 Task: Find the nearest horseback riding trails in Colorado.
Action: Mouse moved to (103, 46)
Screenshot: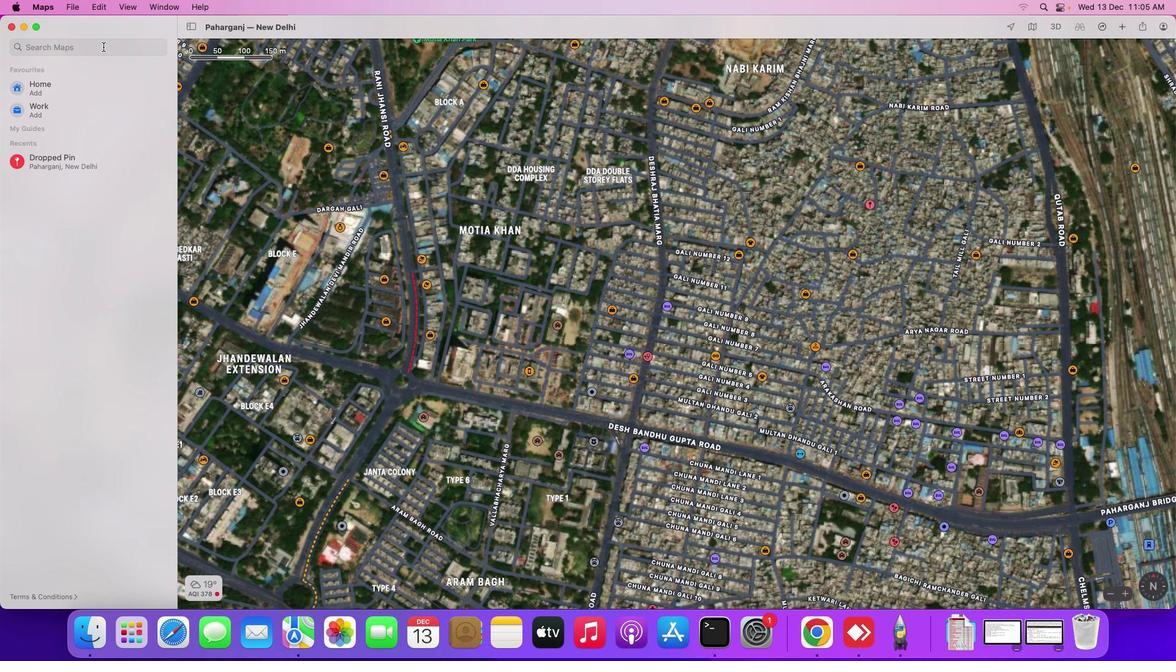
Action: Mouse pressed left at (103, 46)
Screenshot: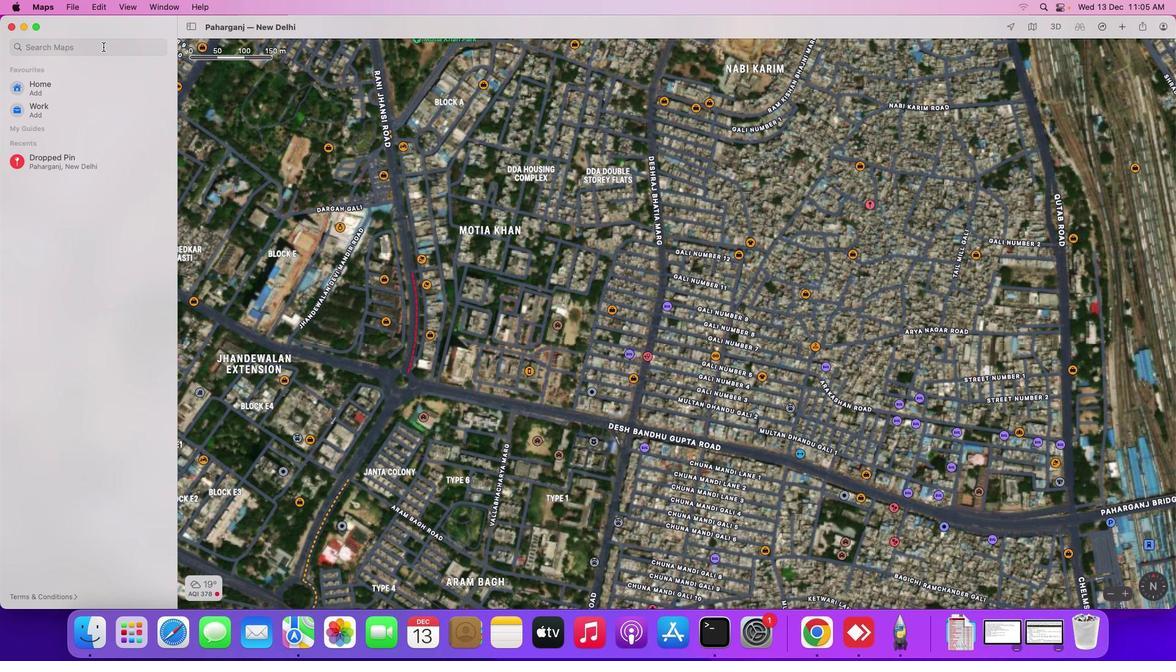 
Action: Key pressed 'n''r''a'Key.backspaceKey.backspace'e''a''r''e''s''t'Key.space'h''o''r''s''e''b''a''c''k'Key.space'r''i''d''i''n''g'Key.space't''r''a''i''l''s'Key.space'i''n'Key.spaceKey.shift_r'C''o''l''o''r''a''d''o'
Screenshot: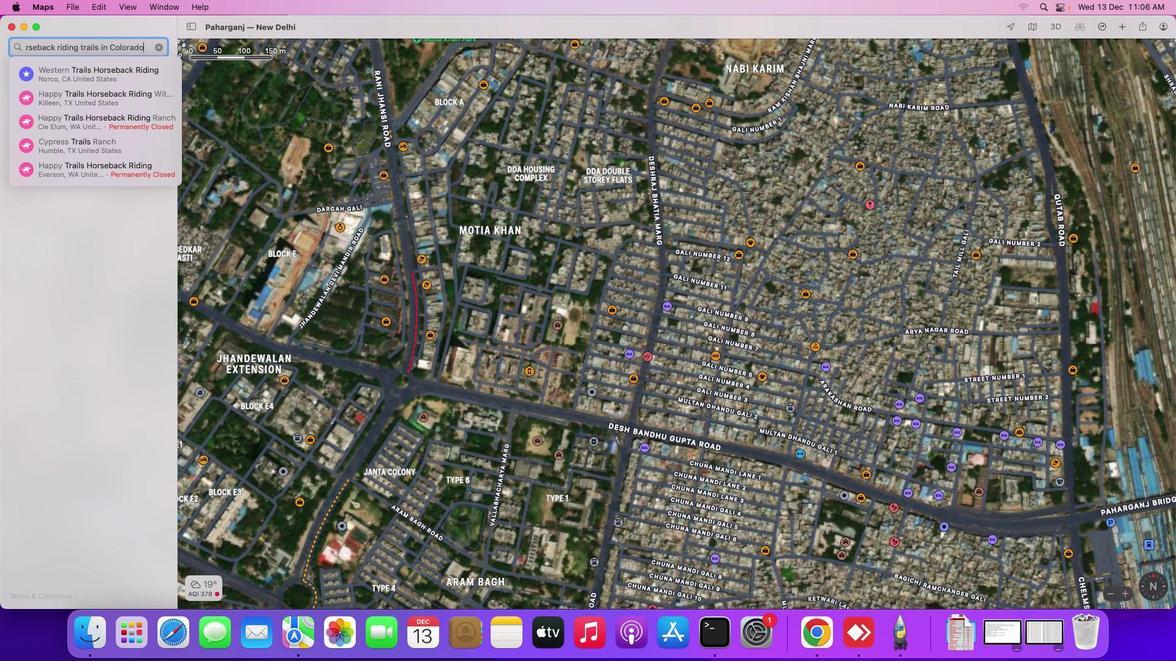 
Action: Mouse moved to (117, 77)
Screenshot: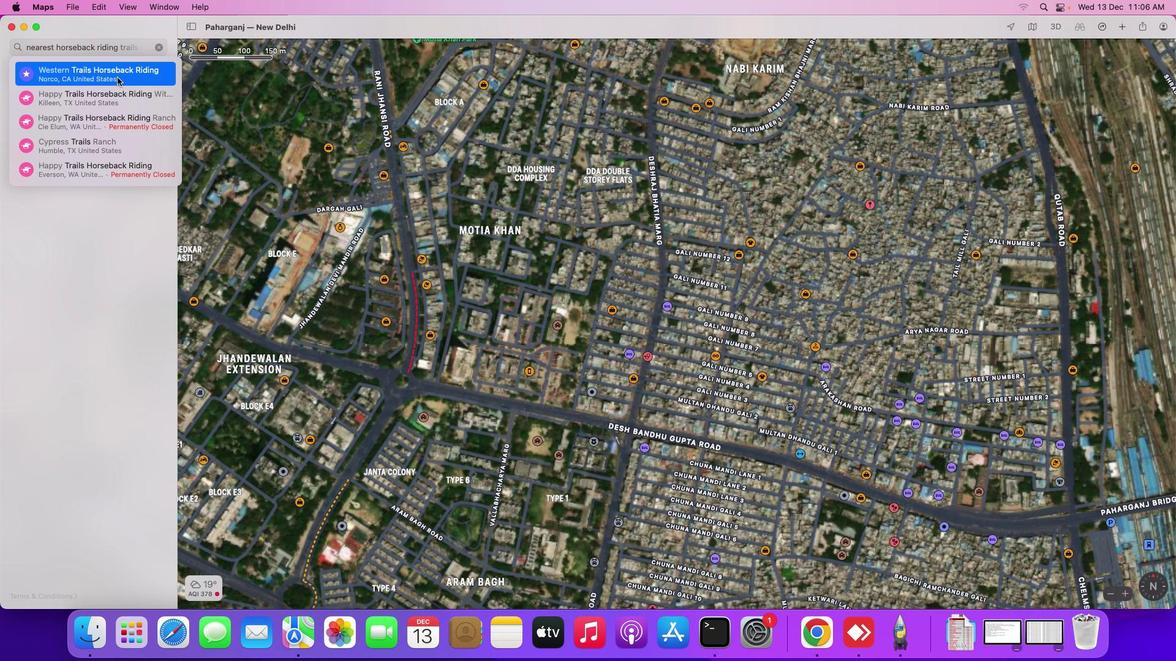 
Action: Mouse pressed left at (117, 77)
Screenshot: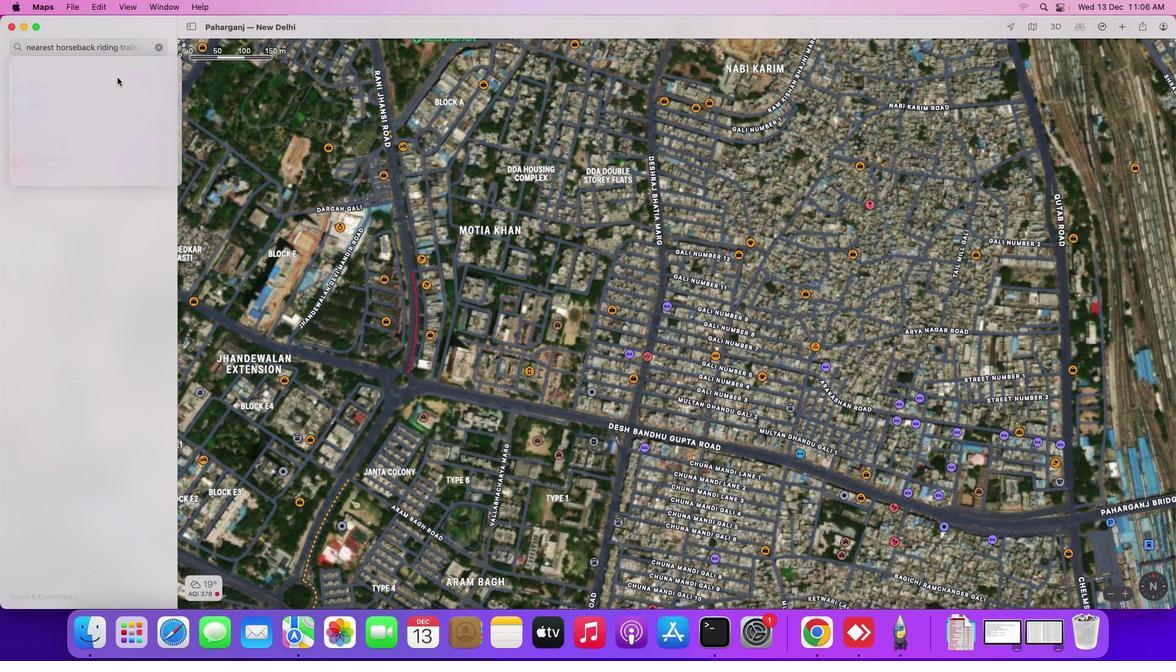 
Action: Mouse moved to (802, 321)
Screenshot: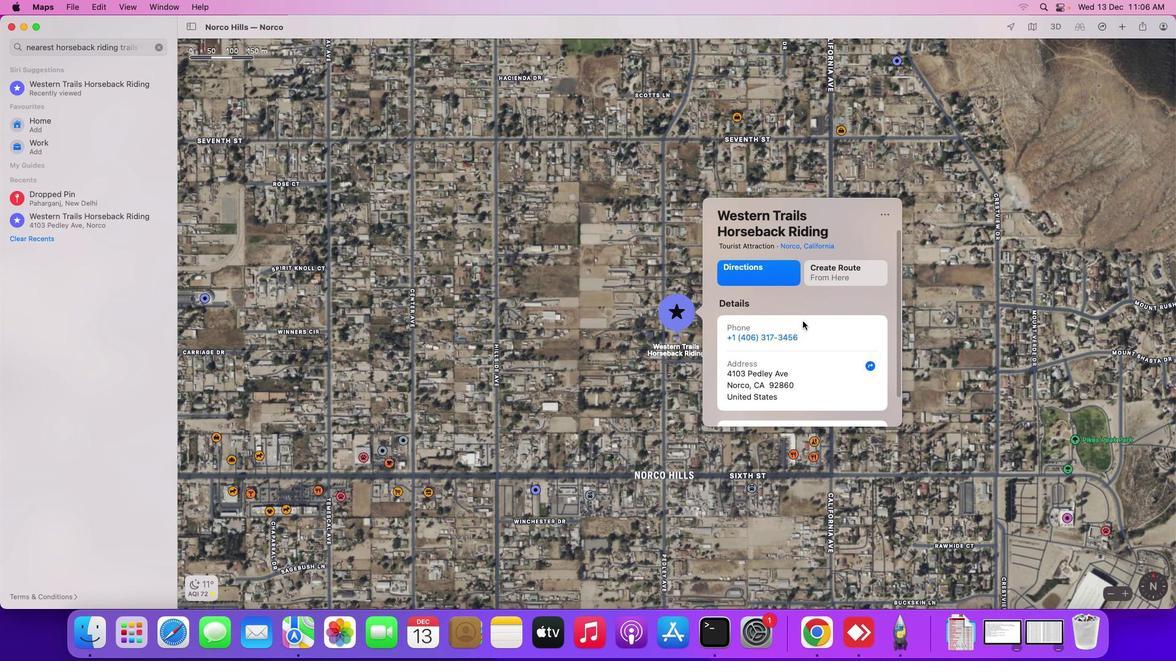 
Action: Mouse scrolled (802, 321) with delta (0, 0)
Screenshot: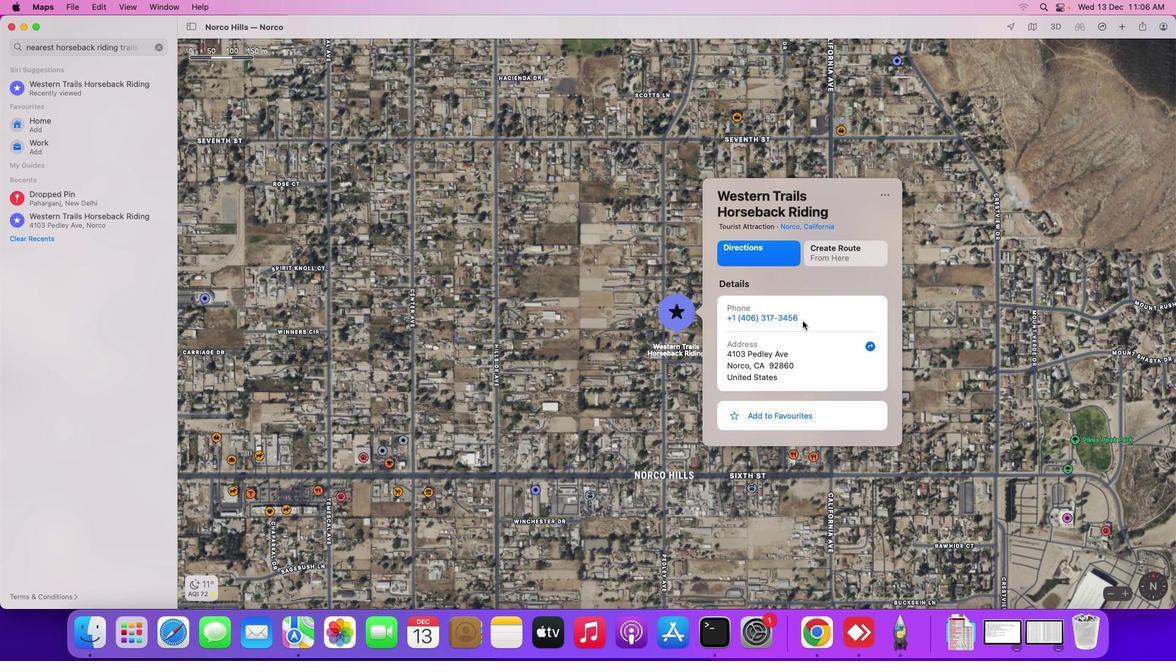 
Action: Mouse scrolled (802, 321) with delta (0, 0)
Screenshot: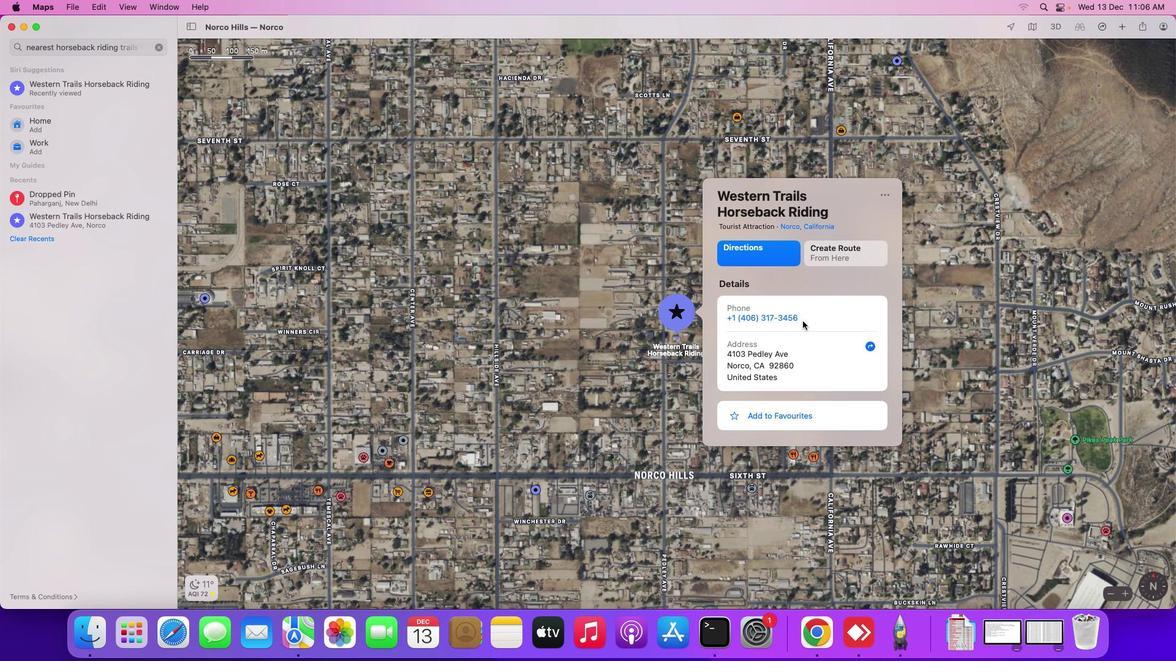 
Action: Mouse scrolled (802, 321) with delta (0, -1)
Screenshot: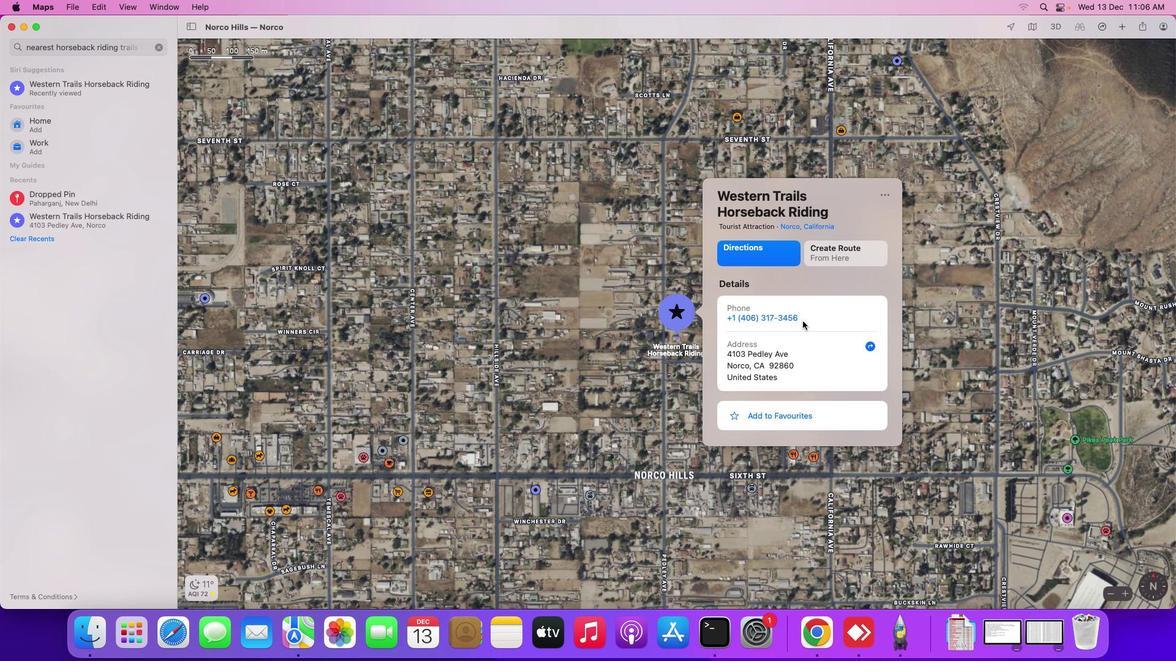 
Action: Mouse scrolled (802, 321) with delta (0, -2)
Screenshot: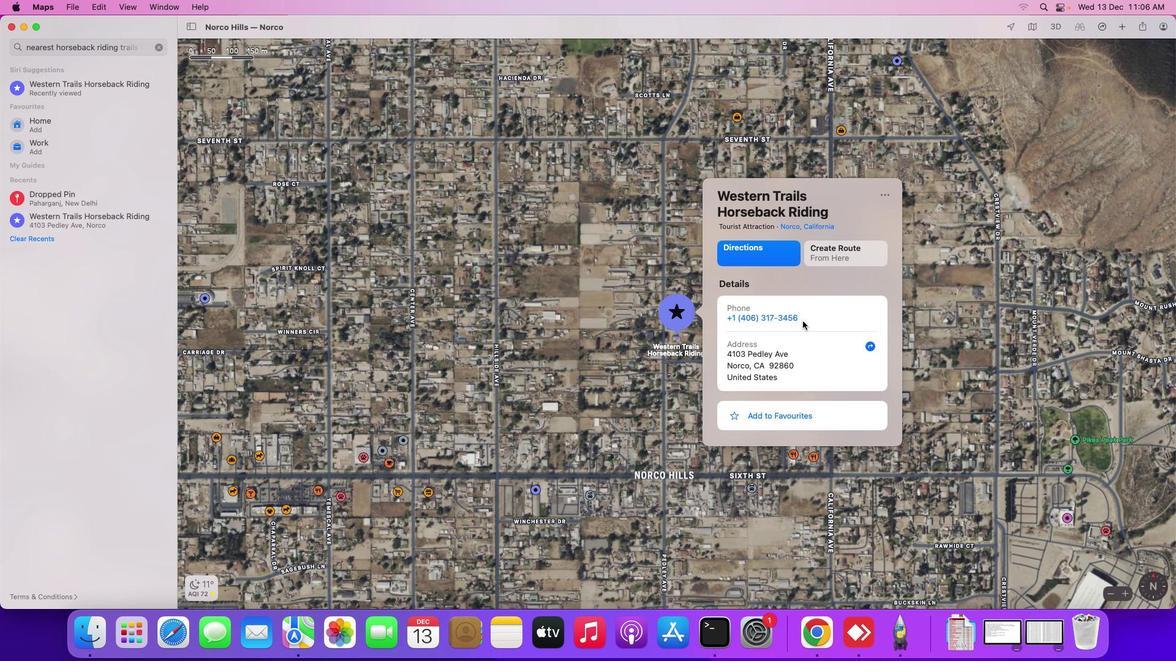 
Action: Mouse scrolled (802, 321) with delta (0, 0)
Screenshot: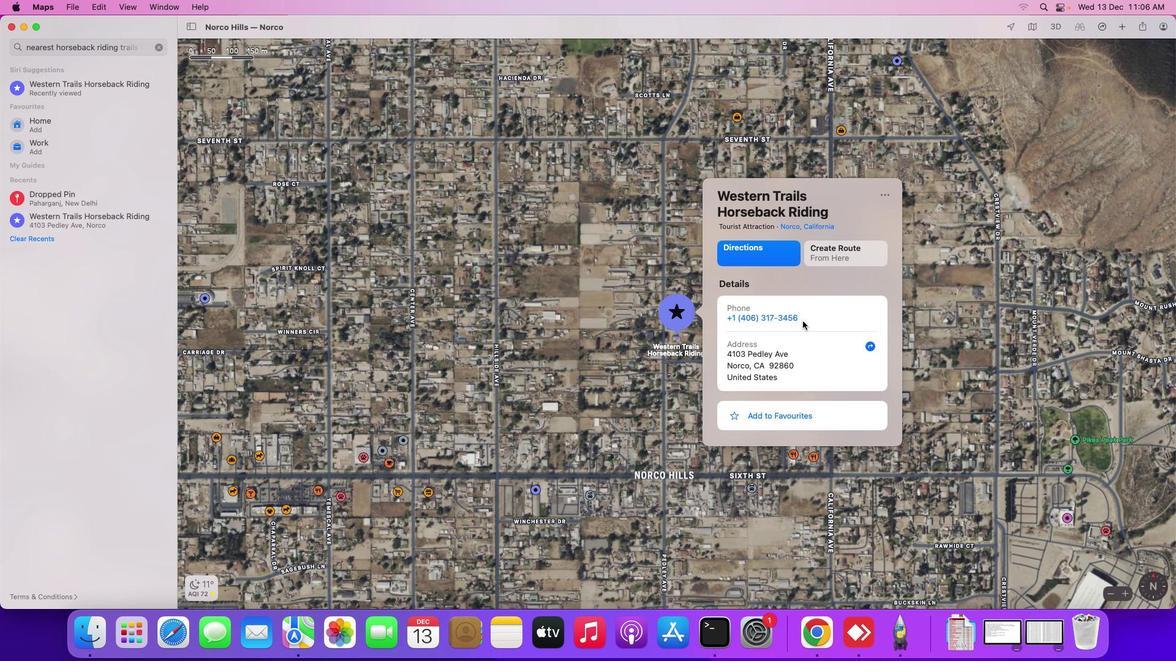 
Action: Mouse scrolled (802, 321) with delta (0, 0)
Screenshot: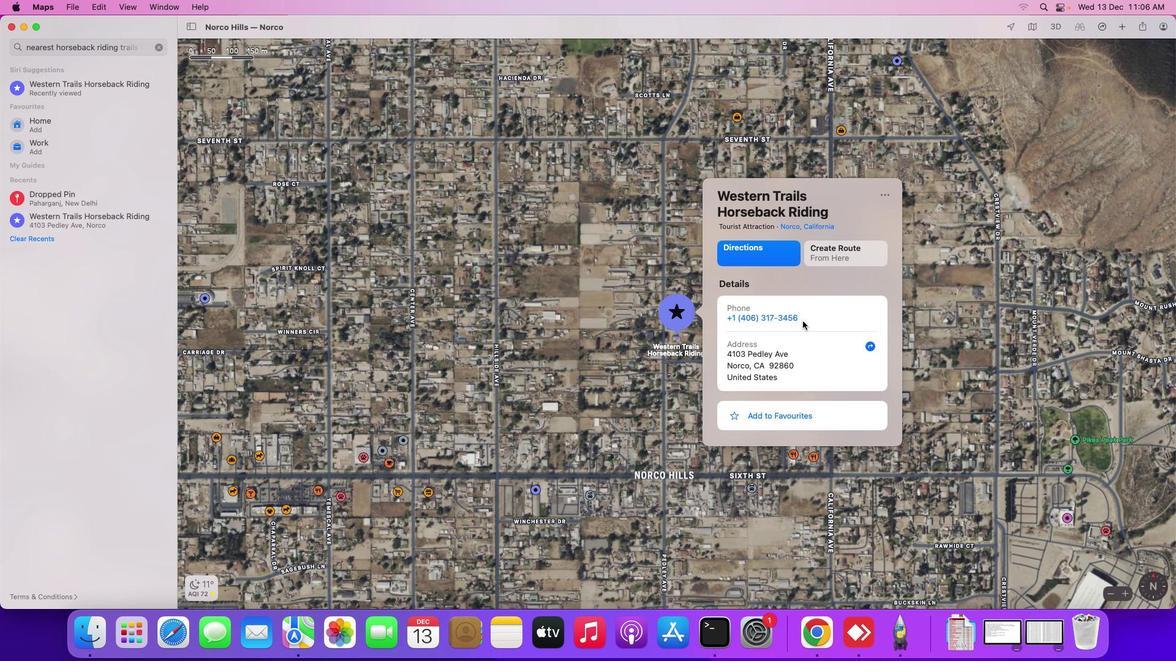 
Action: Mouse scrolled (802, 321) with delta (0, -1)
Screenshot: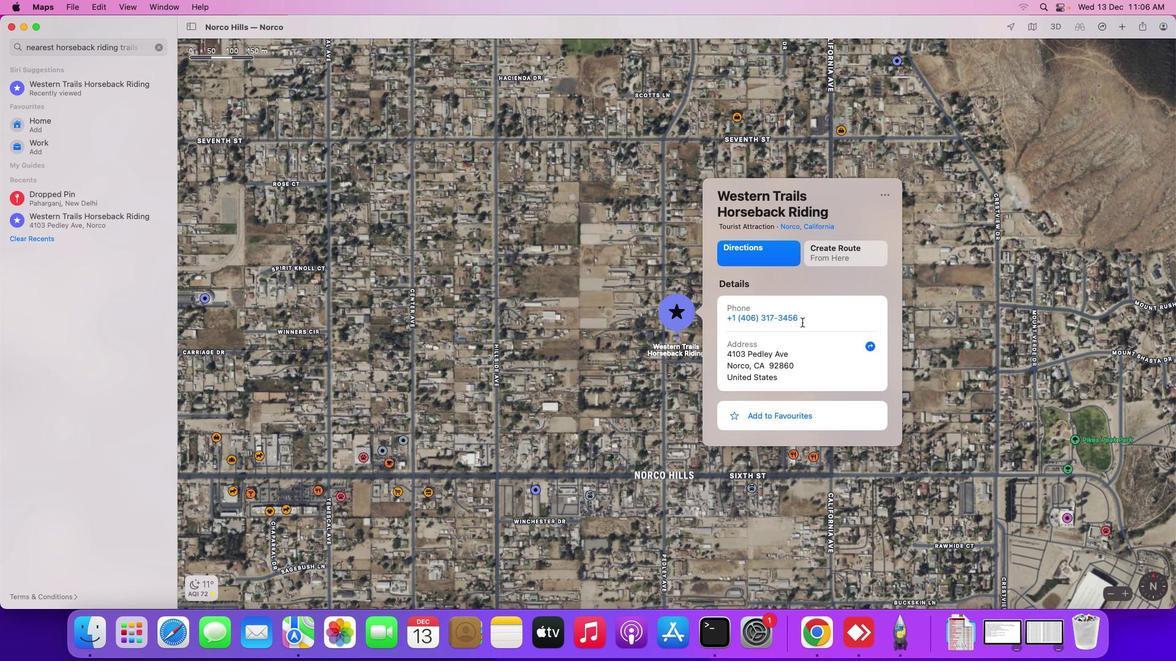 
Action: Mouse moved to (796, 392)
Screenshot: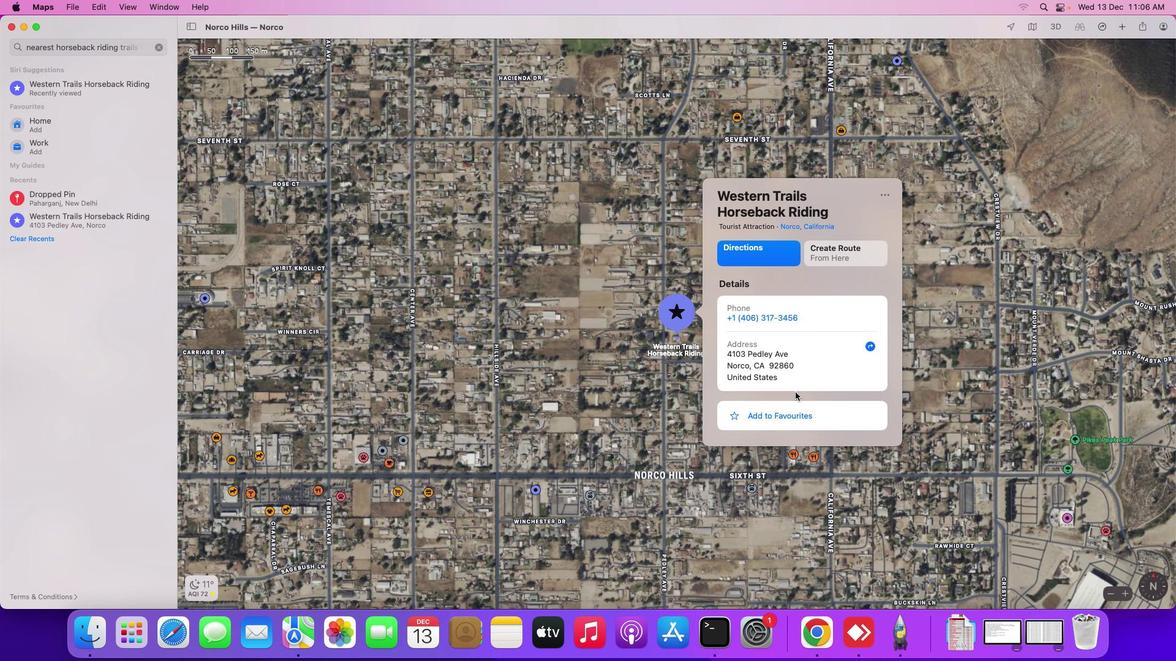 
Action: Mouse scrolled (796, 392) with delta (0, 0)
Screenshot: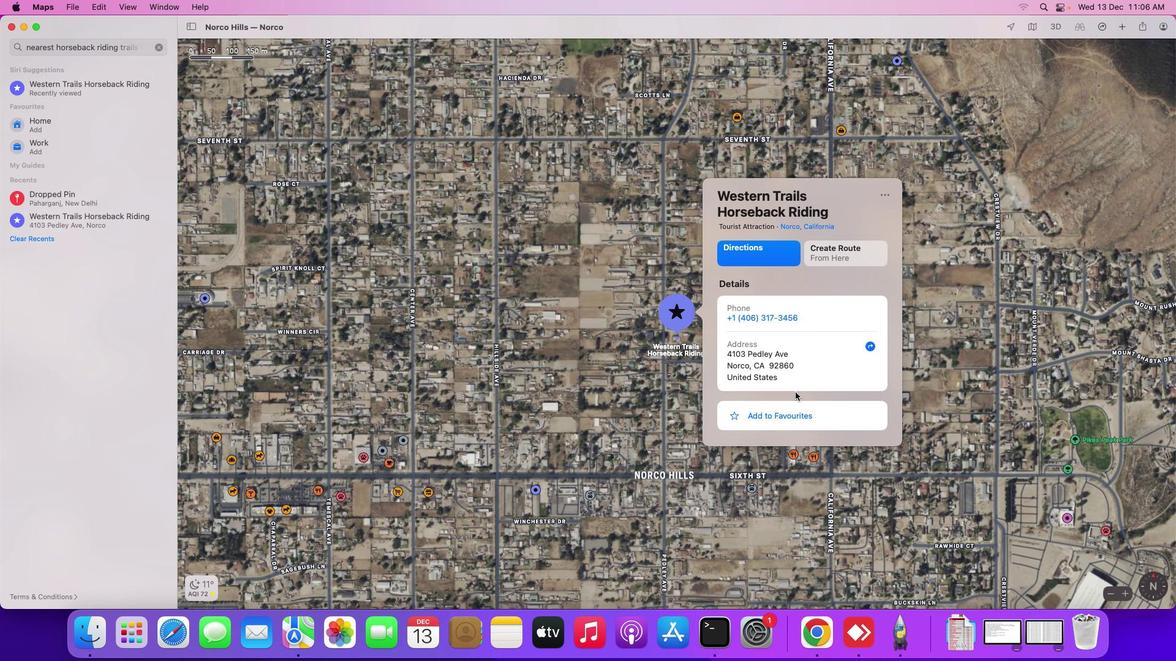 
Action: Mouse scrolled (796, 392) with delta (0, 0)
Screenshot: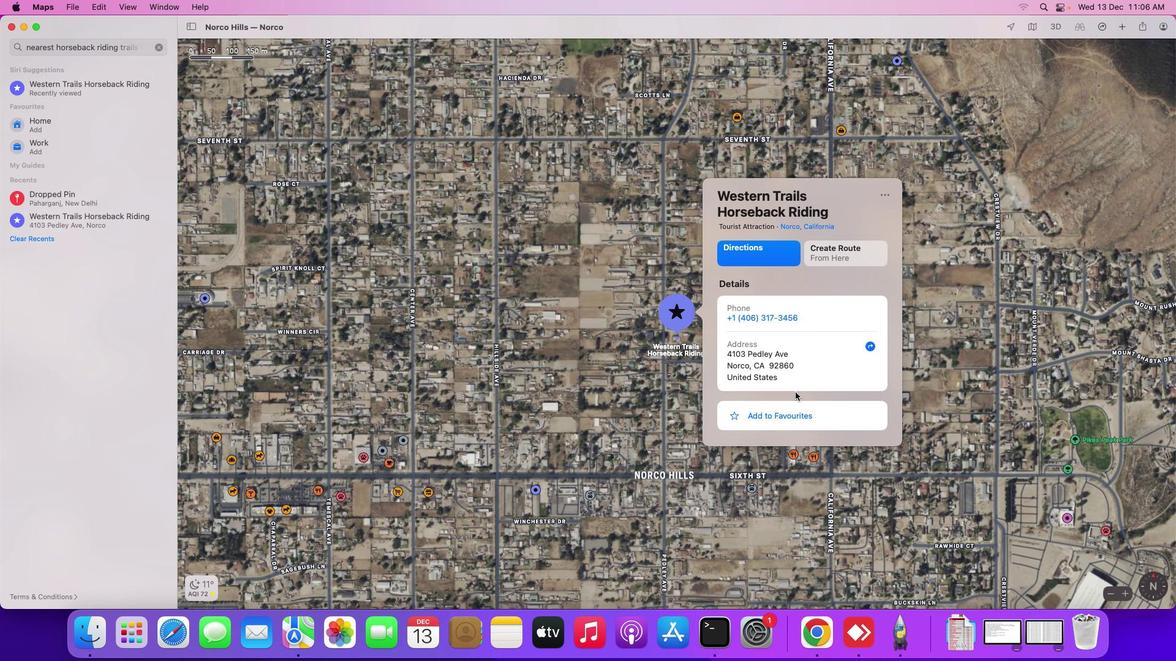 
Action: Mouse scrolled (796, 392) with delta (0, -1)
Screenshot: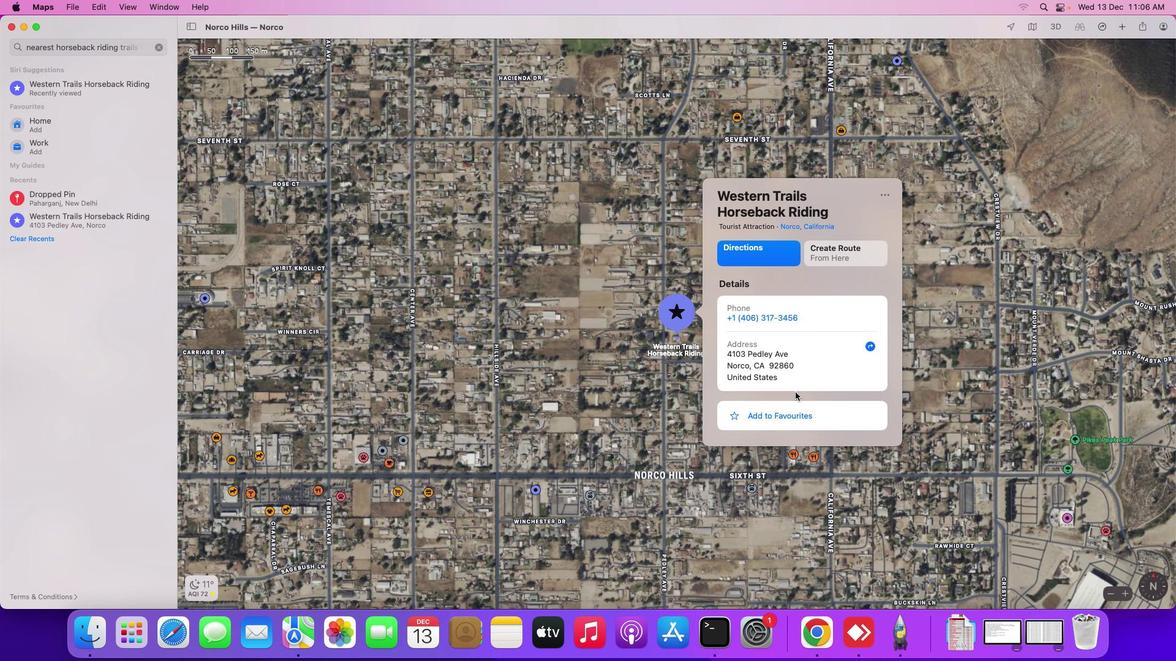 
Action: Mouse scrolled (796, 392) with delta (0, -2)
Screenshot: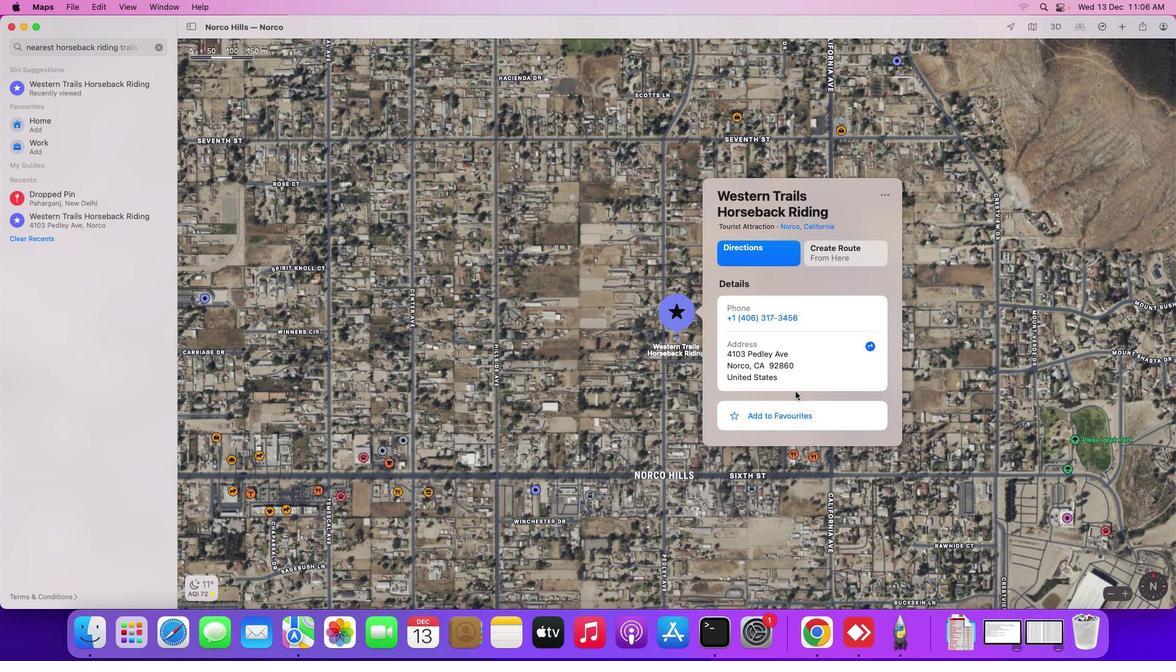 
Action: Mouse scrolled (796, 392) with delta (0, -3)
Screenshot: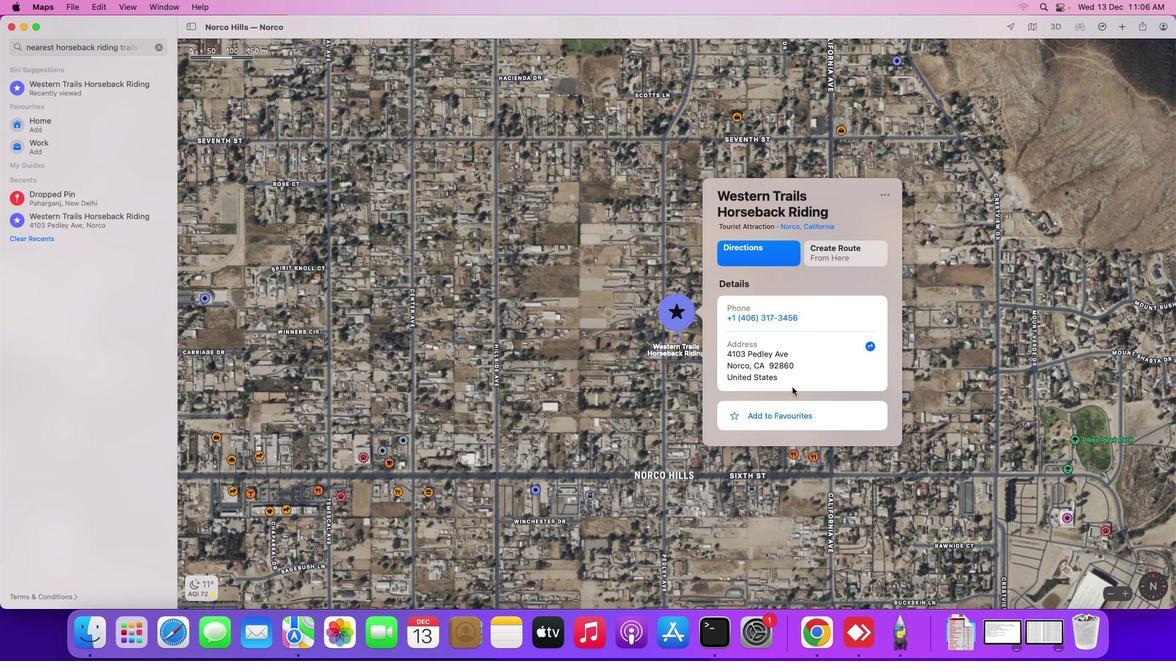 
Action: Mouse scrolled (796, 392) with delta (0, -3)
Screenshot: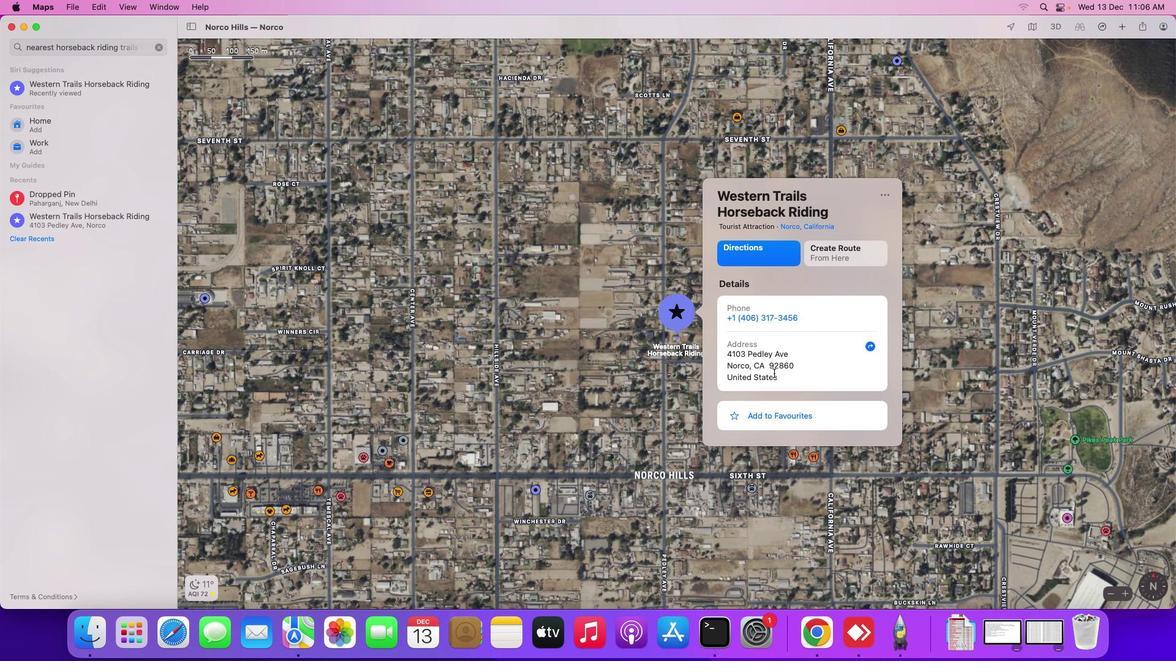 
Action: Mouse moved to (91, 50)
Screenshot: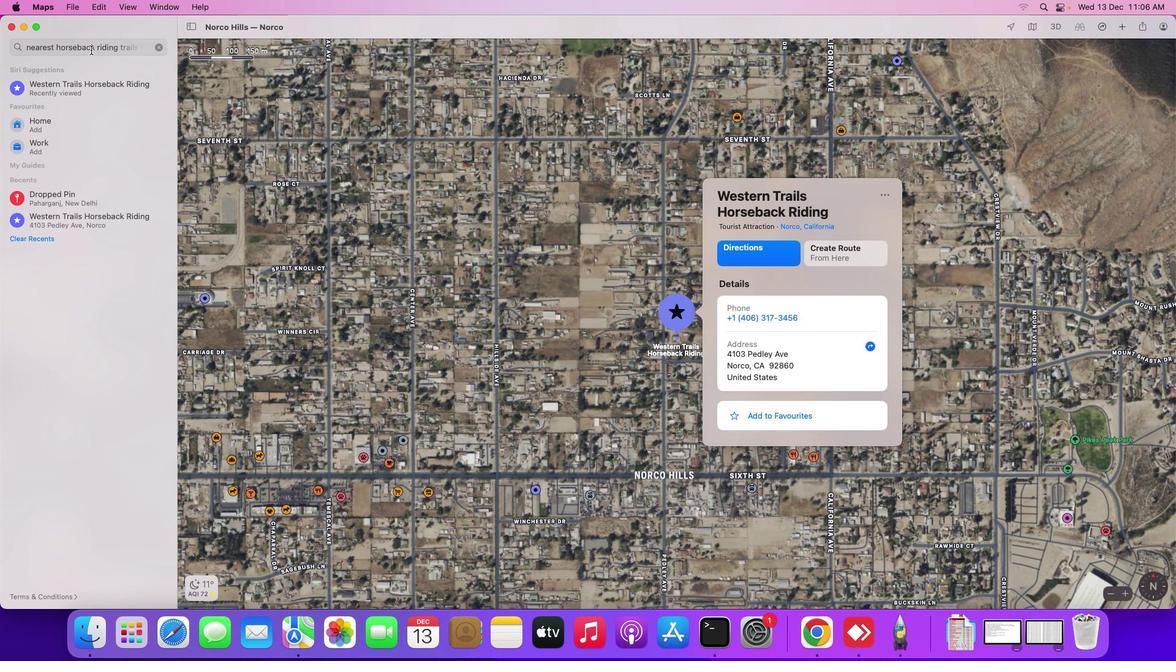 
Action: Mouse pressed left at (91, 50)
Screenshot: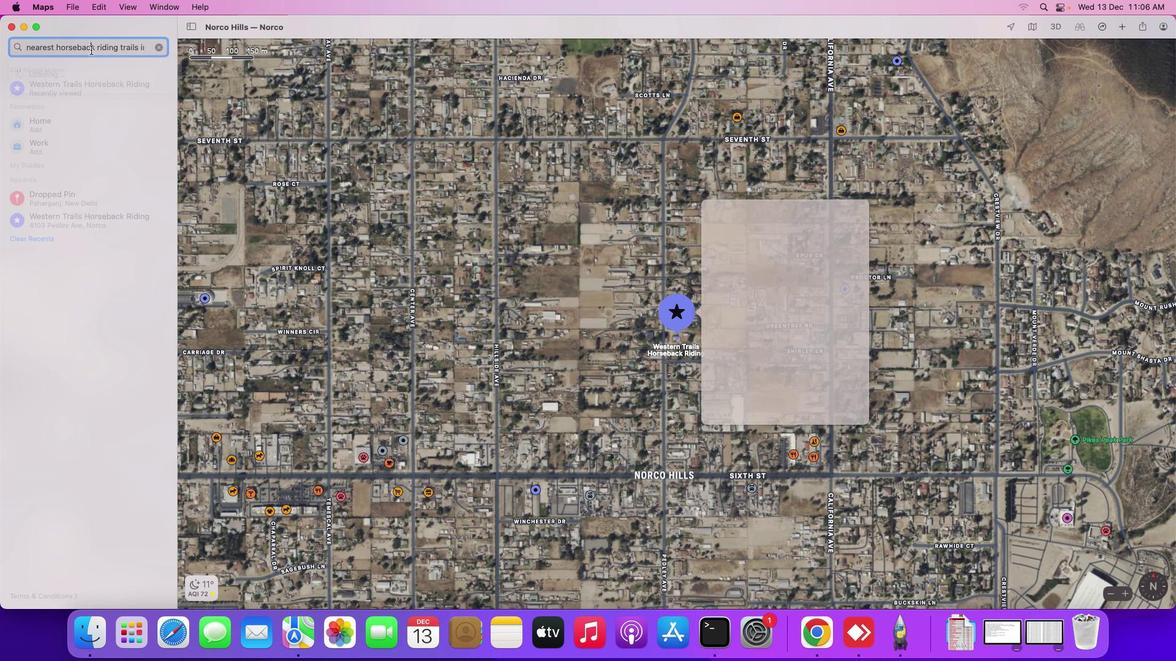 
Action: Mouse moved to (101, 102)
Screenshot: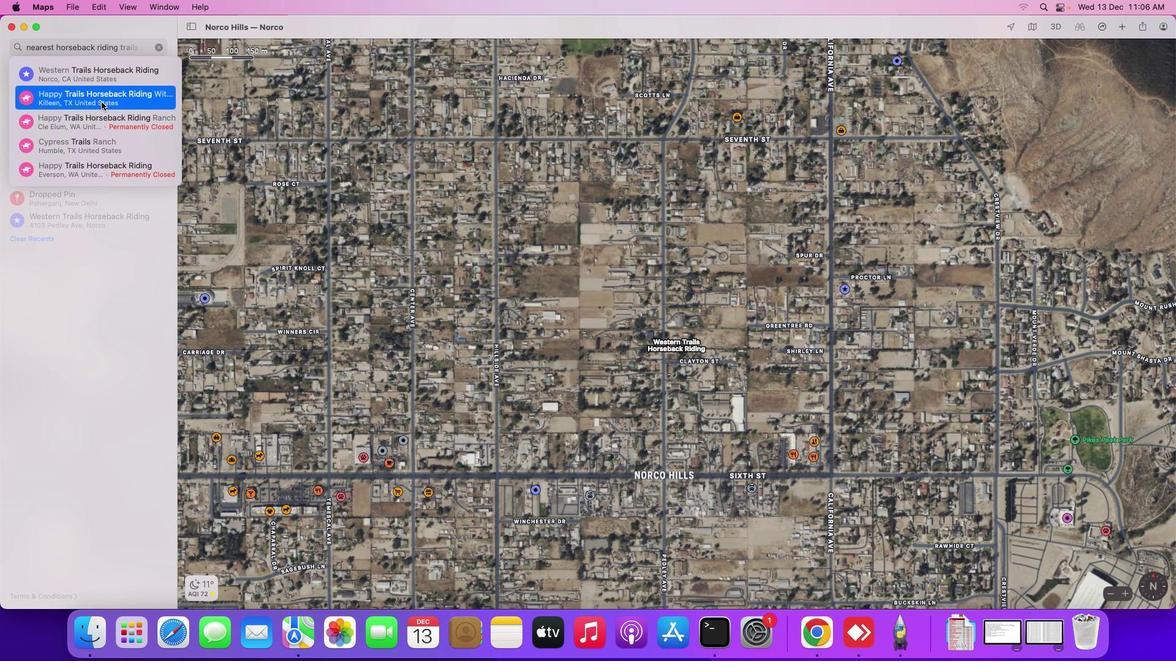 
Action: Mouse pressed left at (101, 102)
Screenshot: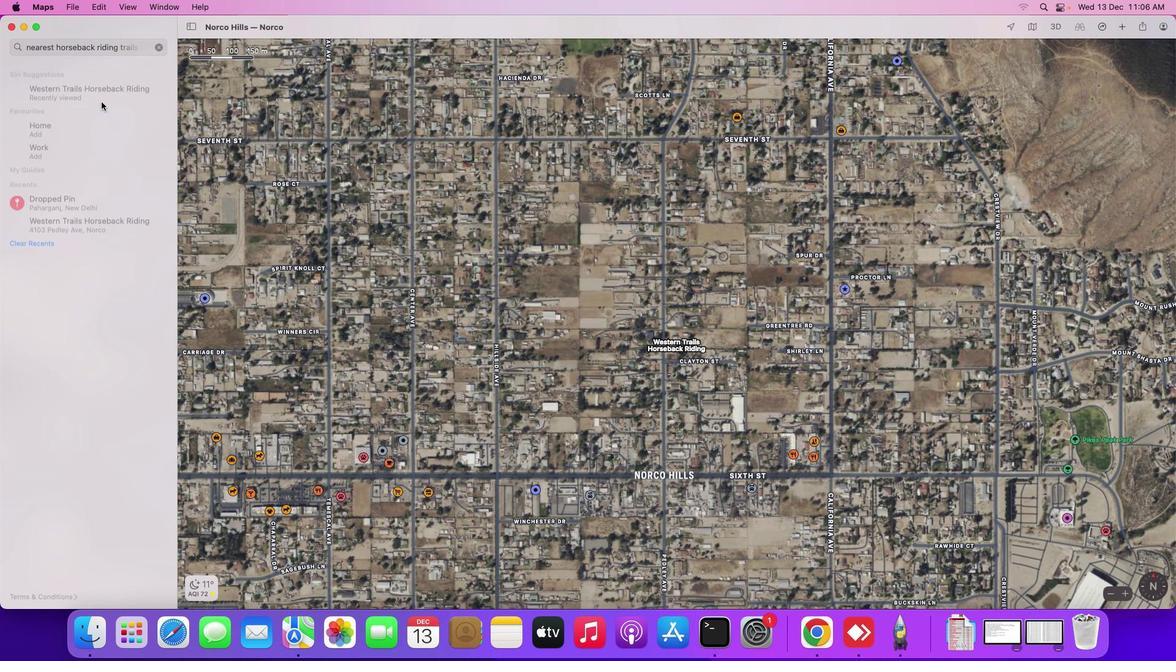 
Action: Mouse moved to (844, 386)
Screenshot: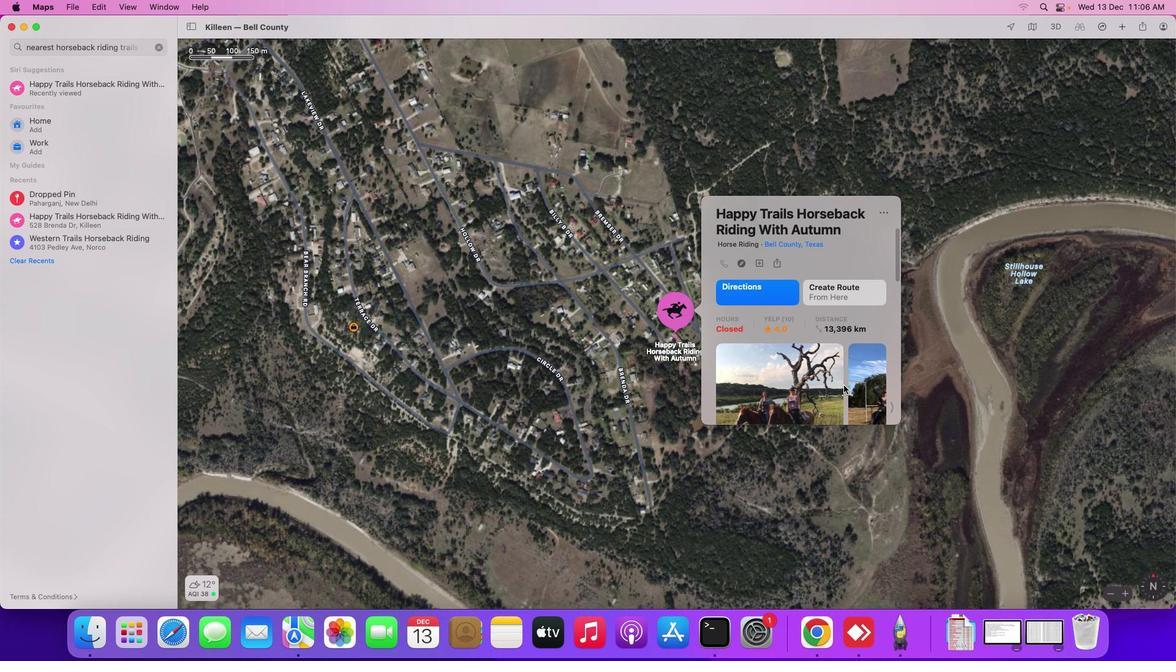 
Action: Mouse scrolled (844, 386) with delta (0, 0)
Screenshot: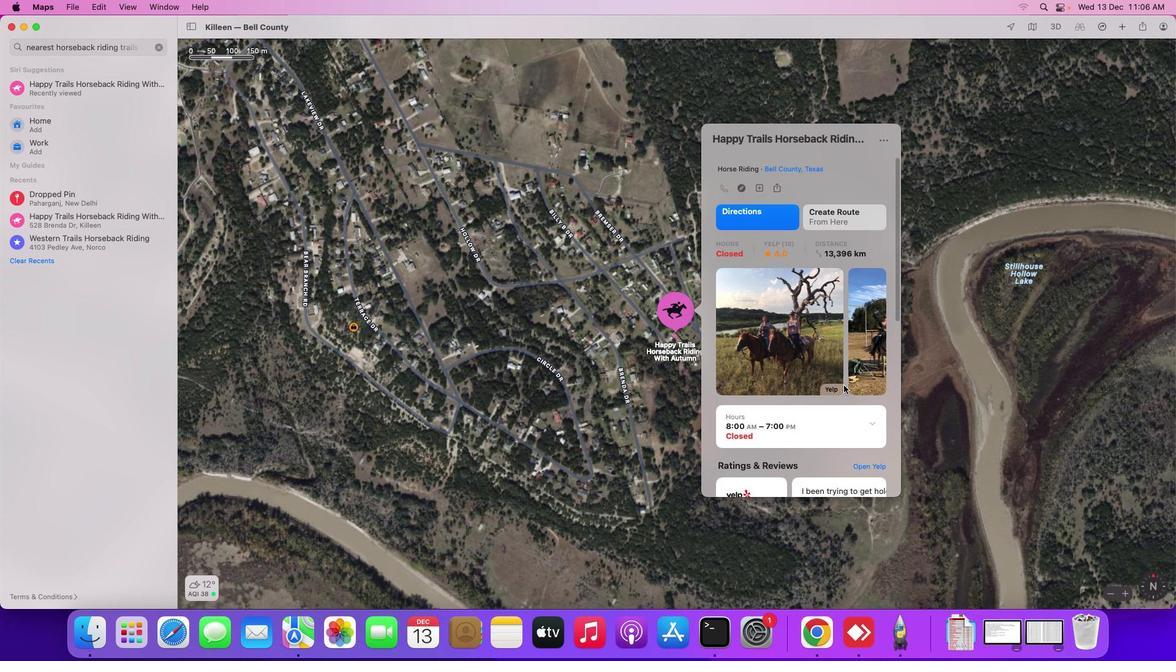
Action: Mouse scrolled (844, 386) with delta (0, 0)
Screenshot: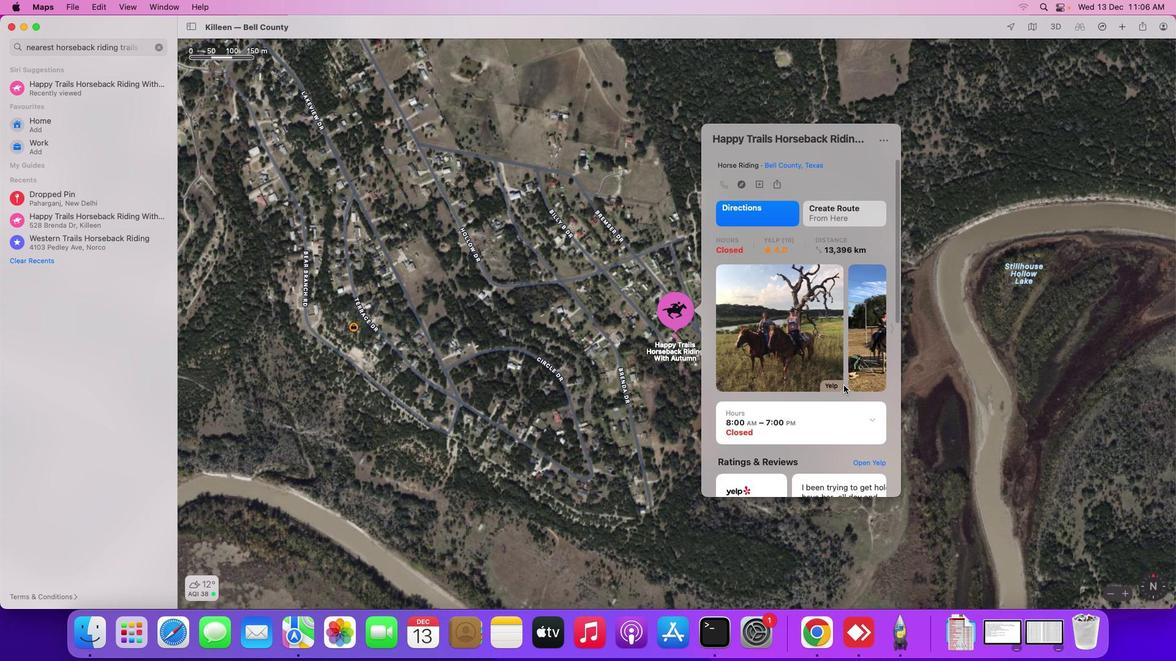 
Action: Mouse scrolled (844, 386) with delta (0, 0)
Screenshot: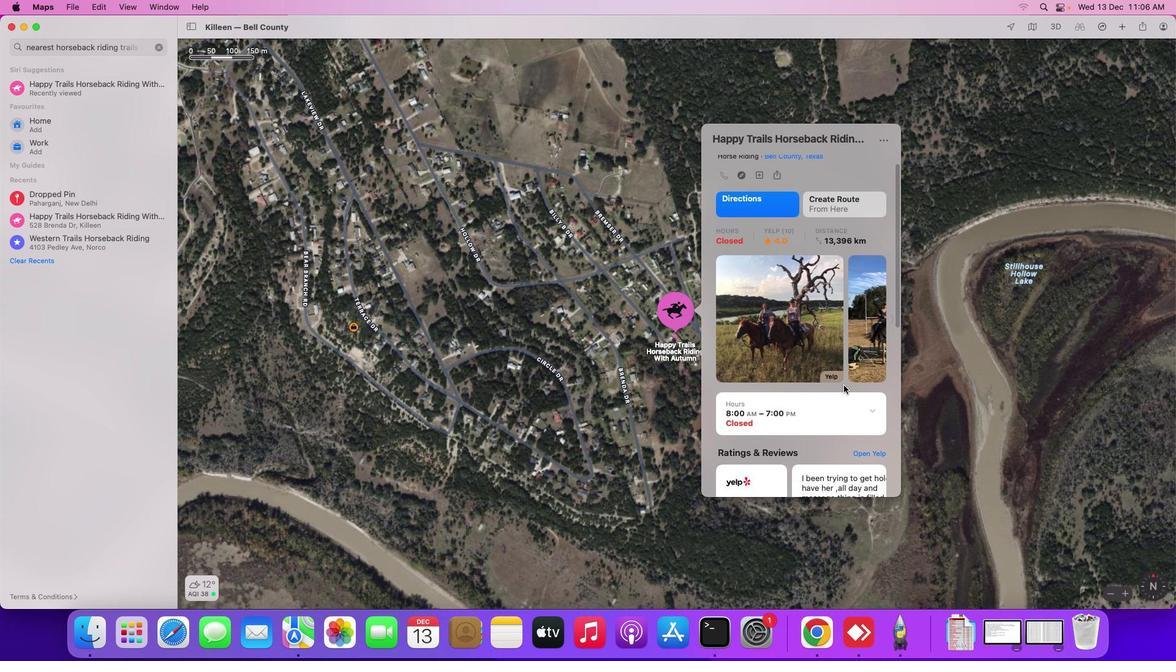 
Action: Mouse scrolled (844, 386) with delta (0, 0)
Screenshot: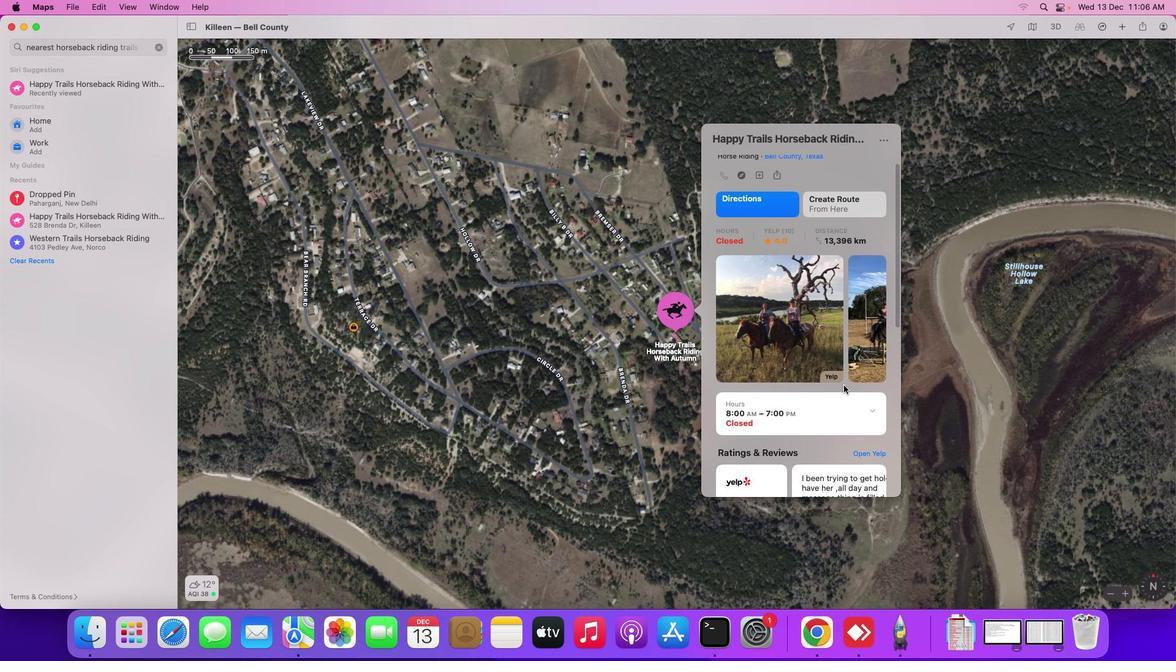 
Action: Mouse scrolled (844, 386) with delta (0, 0)
Screenshot: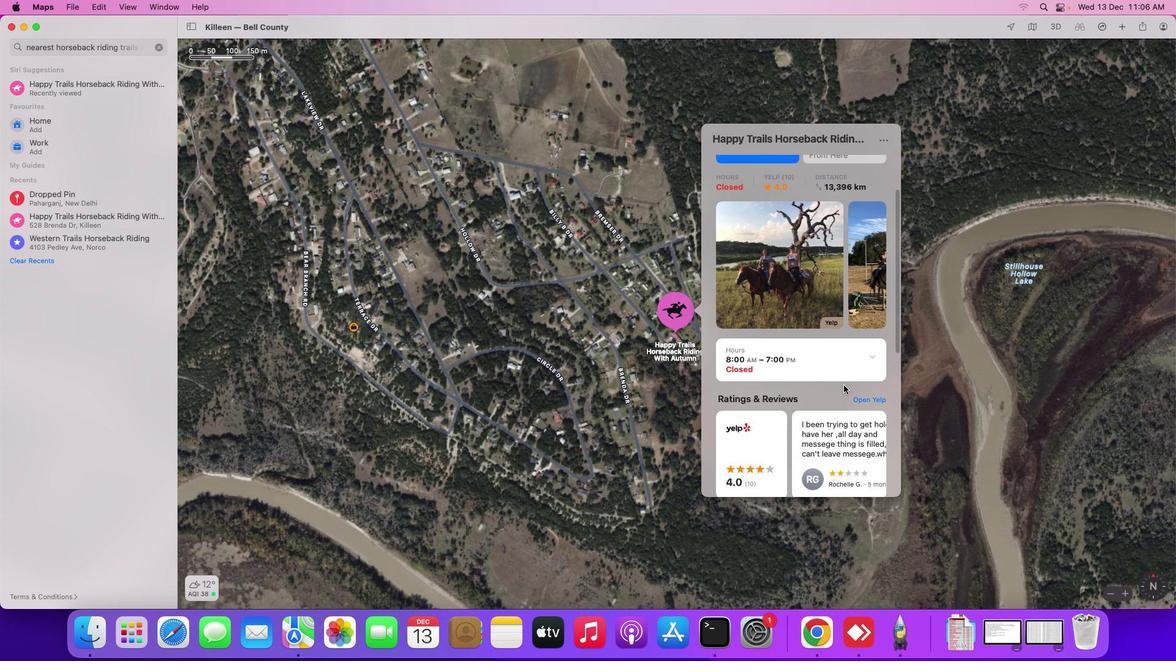 
Action: Mouse scrolled (844, 386) with delta (0, 0)
Screenshot: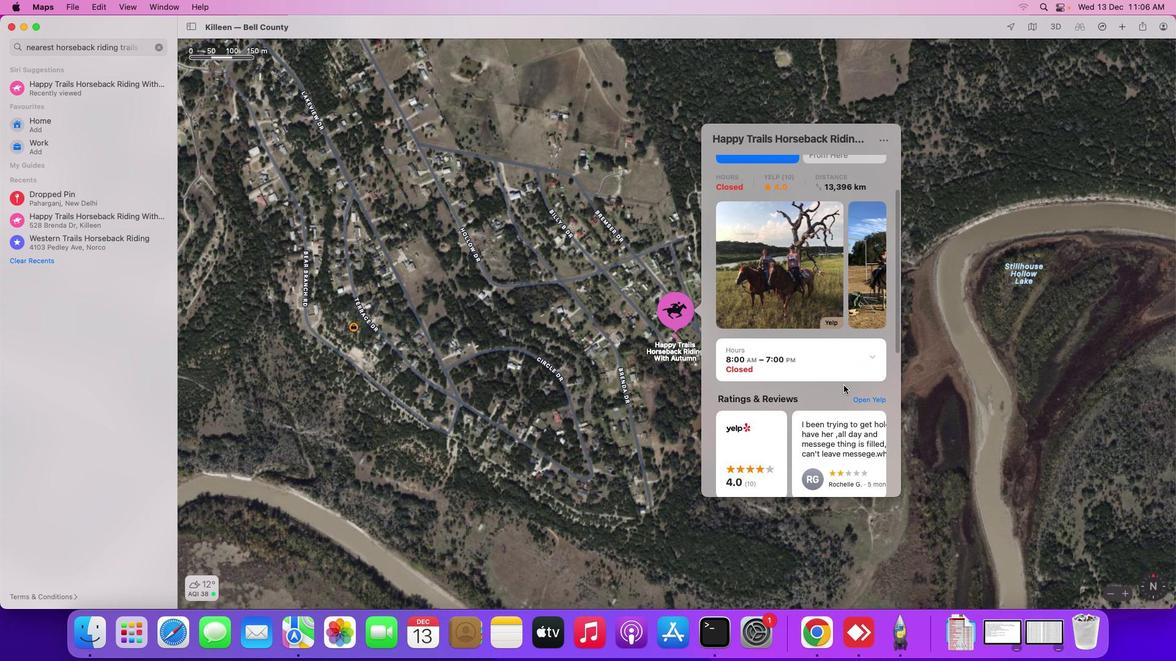 
Action: Mouse scrolled (844, 386) with delta (0, -1)
Screenshot: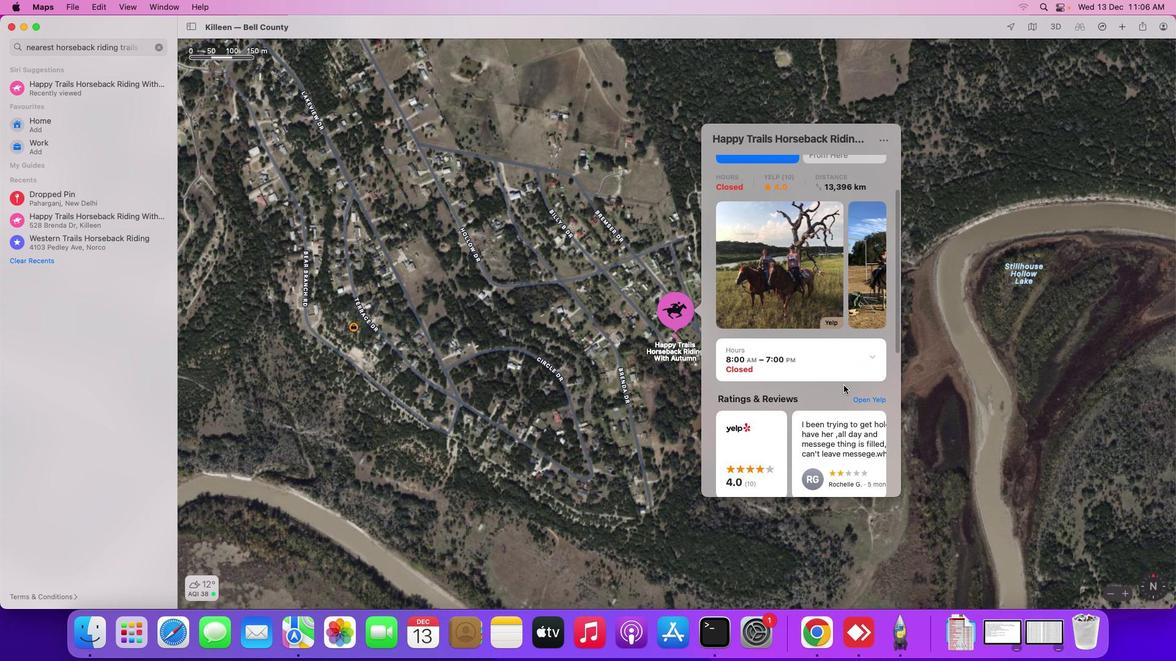 
Action: Mouse scrolled (844, 386) with delta (0, -2)
Screenshot: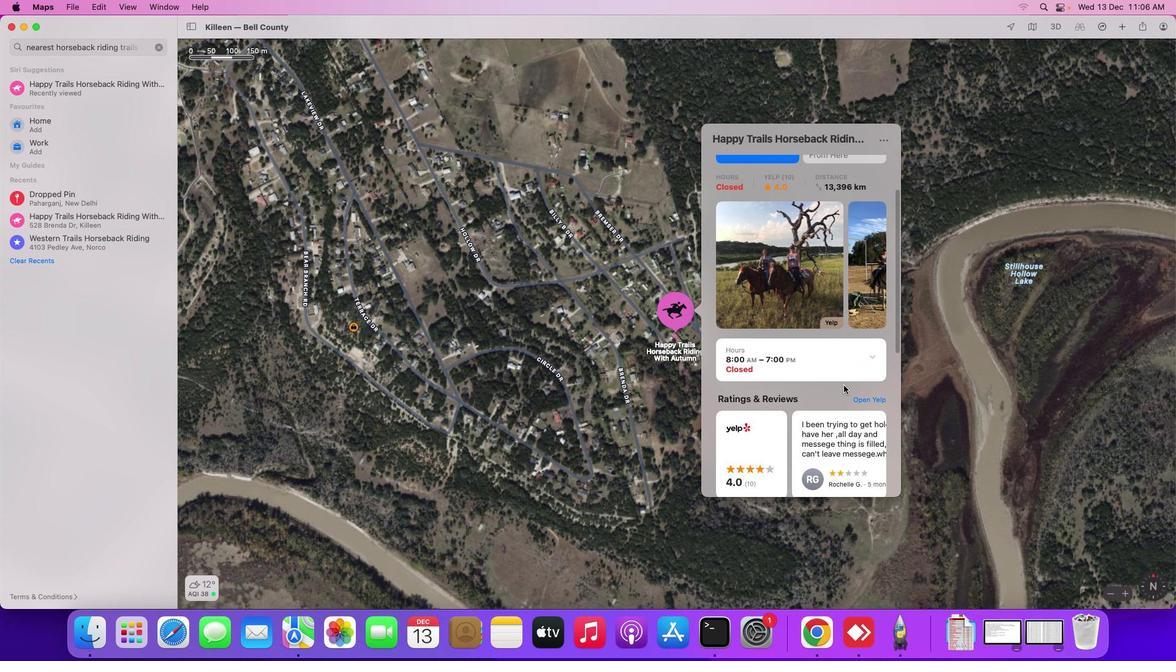 
Action: Mouse scrolled (844, 386) with delta (0, 0)
Screenshot: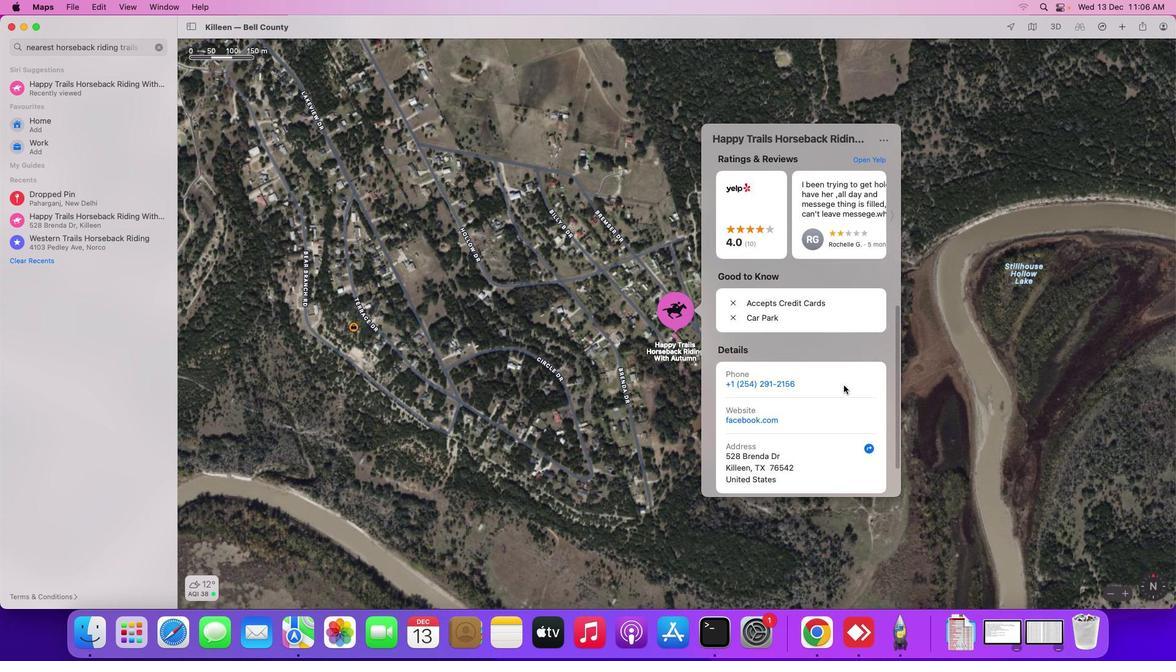 
Action: Mouse scrolled (844, 386) with delta (0, 0)
Screenshot: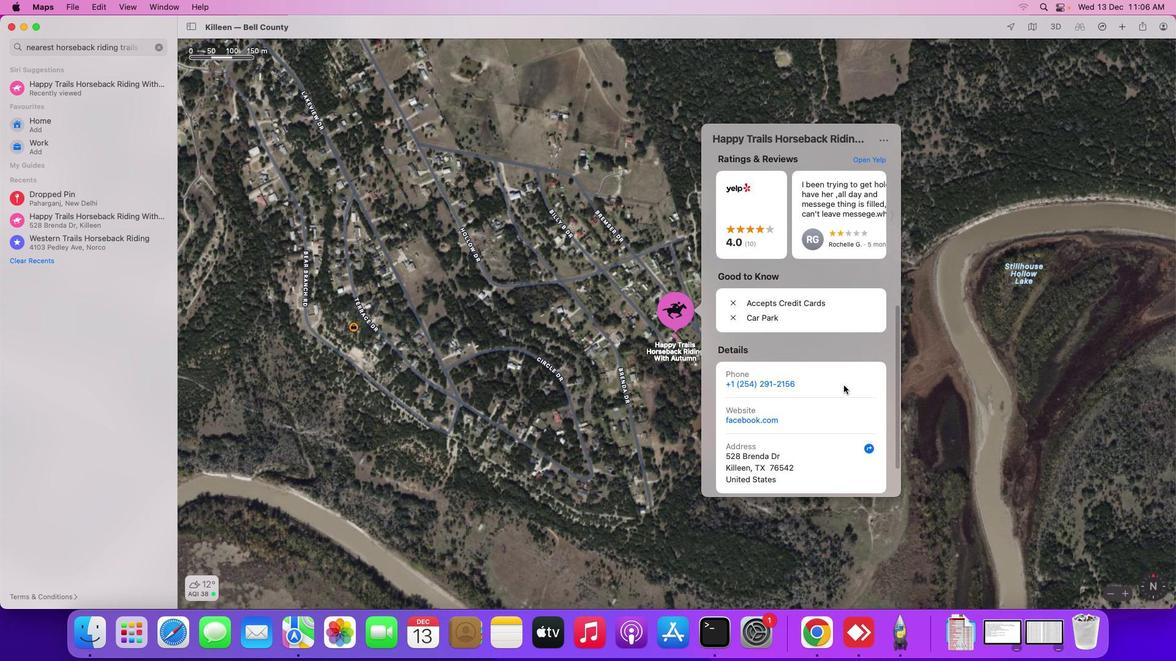 
Action: Mouse scrolled (844, 386) with delta (0, -1)
Screenshot: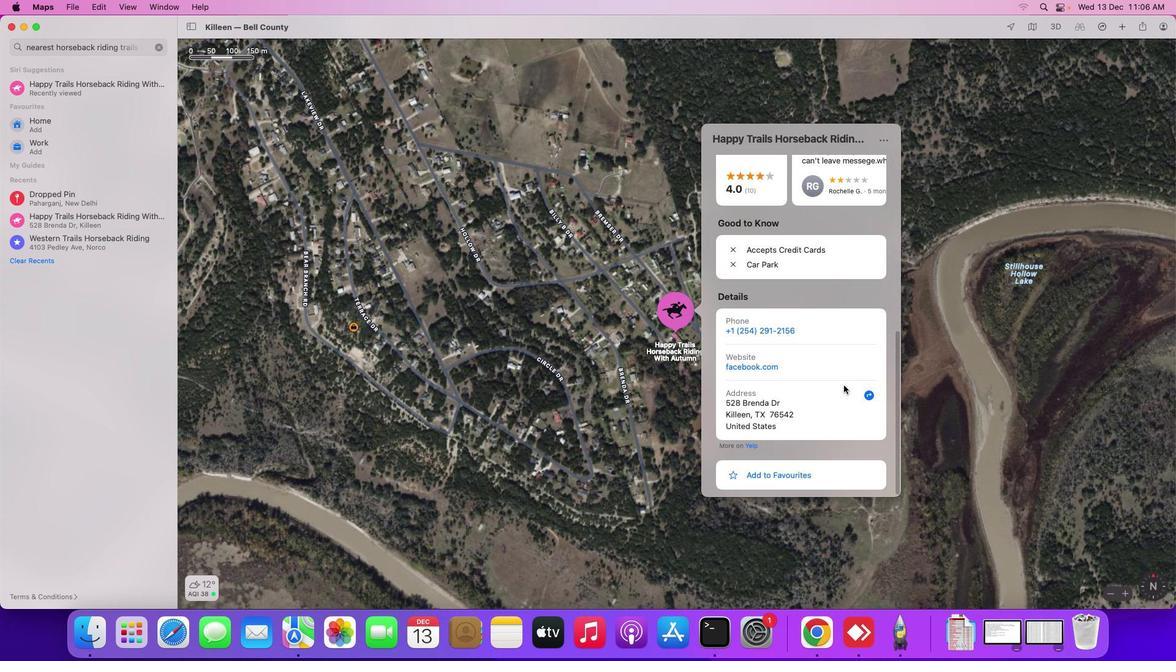 
Action: Mouse scrolled (844, 386) with delta (0, -3)
Screenshot: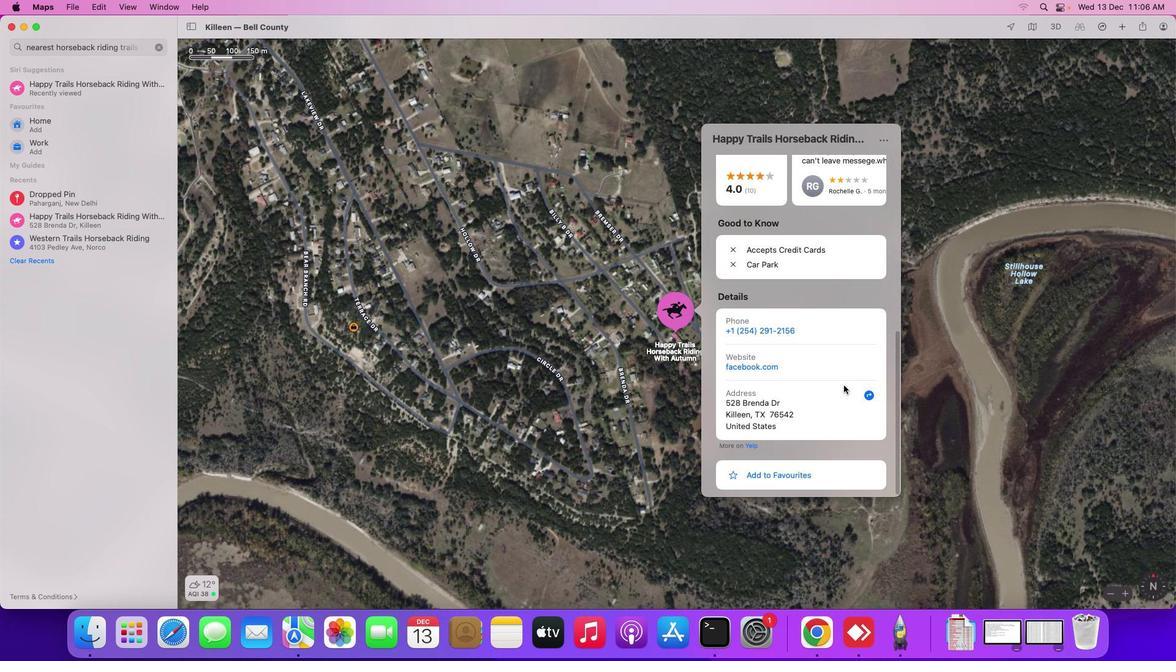 
Action: Mouse scrolled (844, 386) with delta (0, -3)
Screenshot: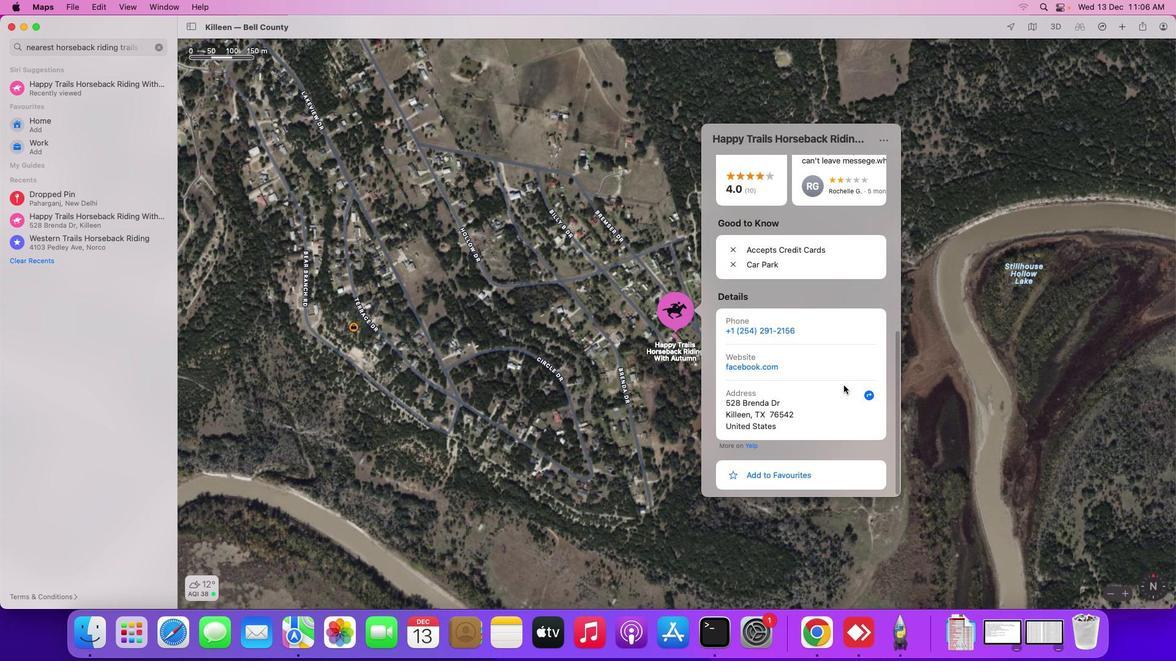 
Action: Mouse scrolled (844, 386) with delta (0, -4)
Screenshot: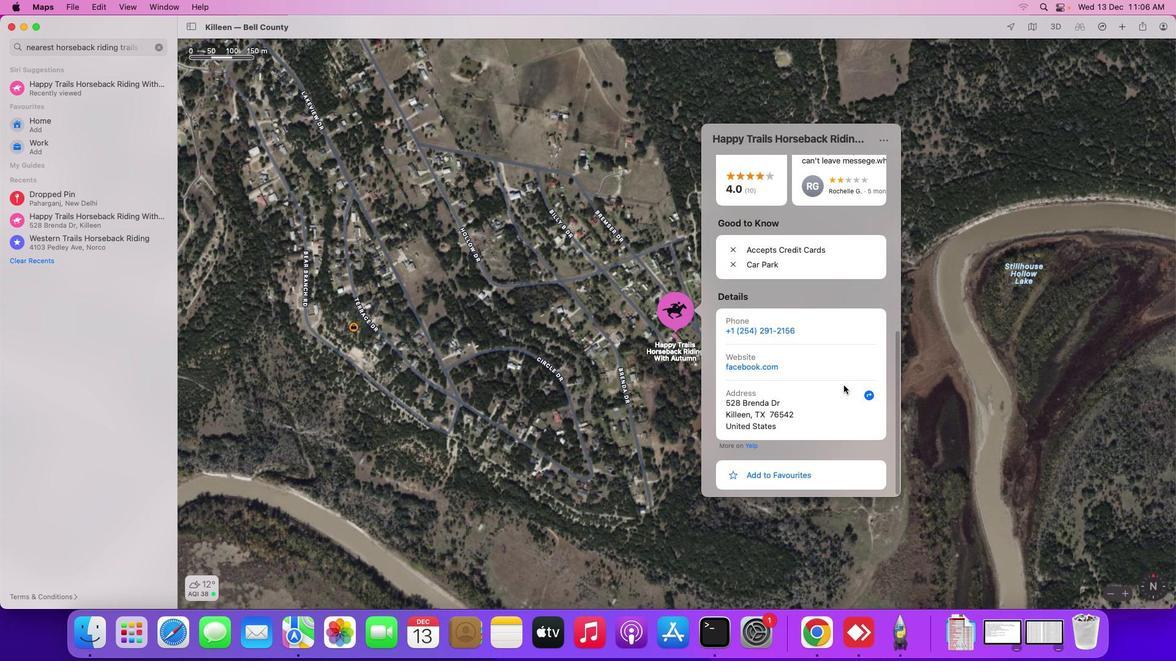 
Action: Mouse scrolled (844, 386) with delta (0, -4)
Screenshot: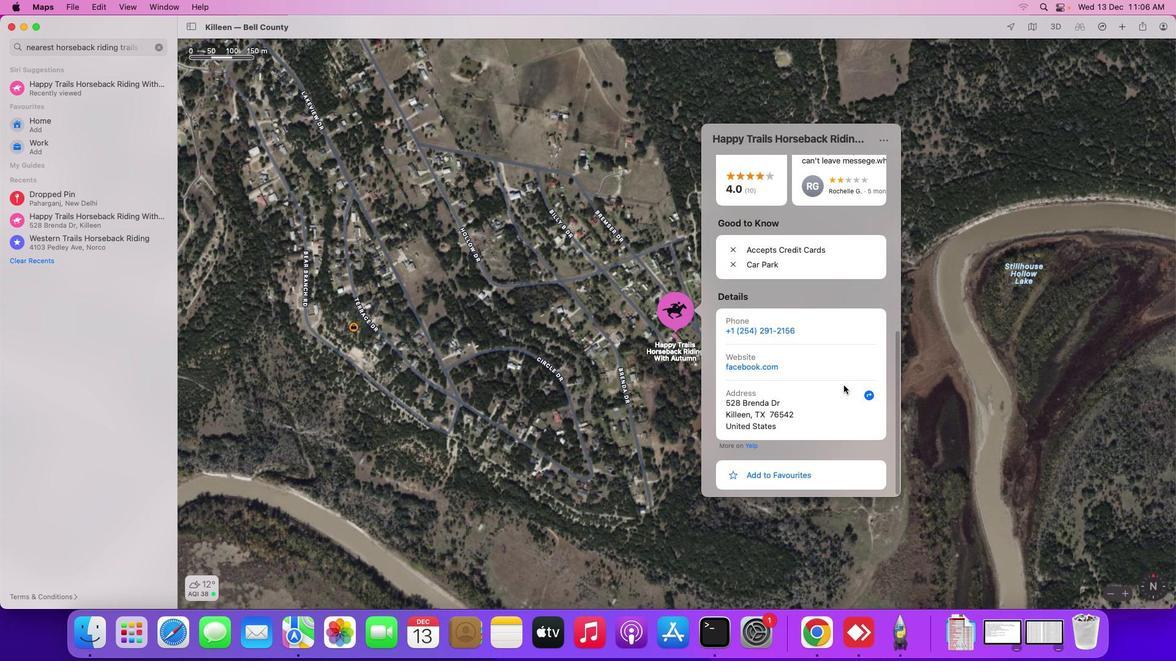 
Action: Mouse scrolled (844, 386) with delta (0, -4)
Screenshot: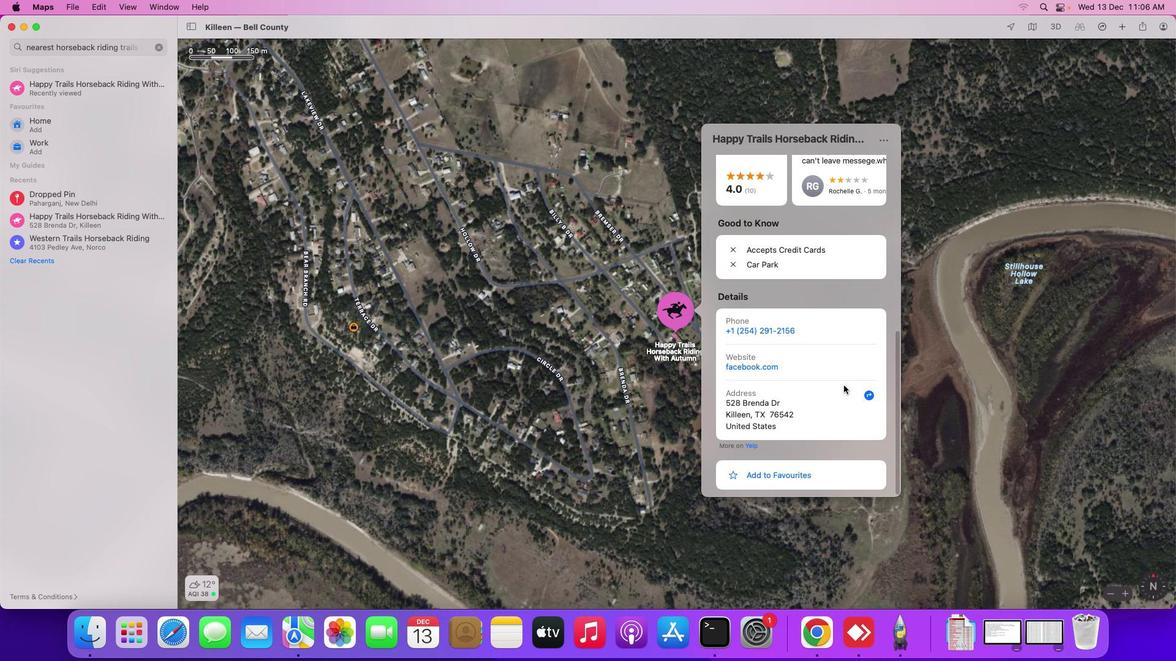 
Action: Mouse scrolled (844, 386) with delta (0, -4)
Screenshot: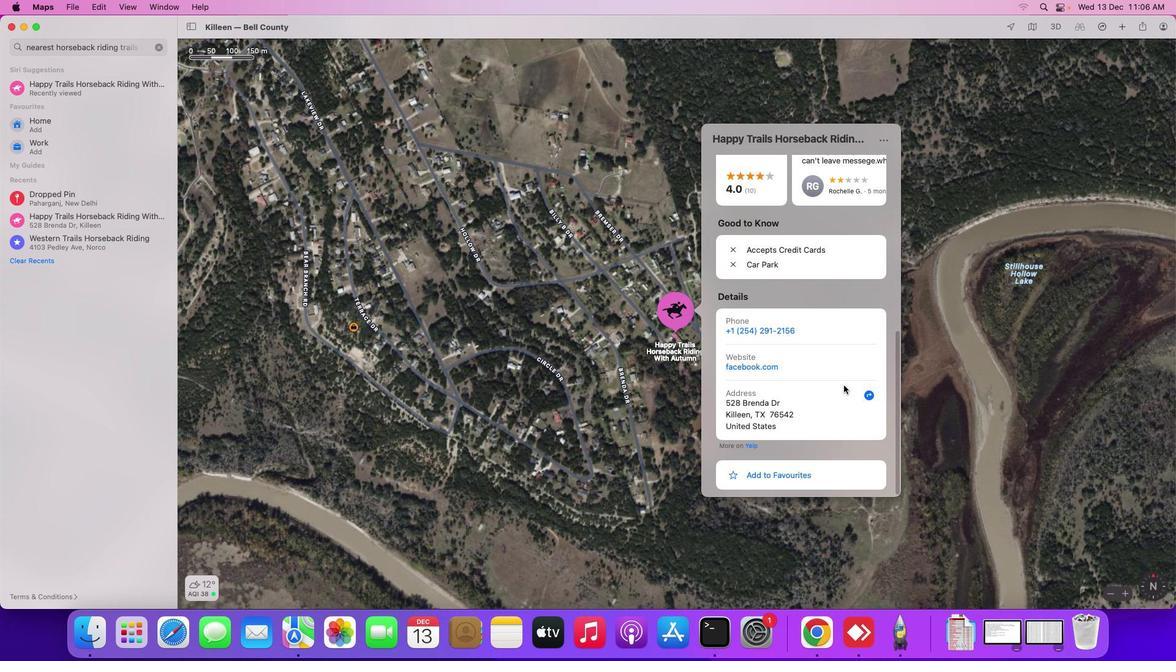 
Action: Mouse scrolled (844, 386) with delta (0, 0)
Screenshot: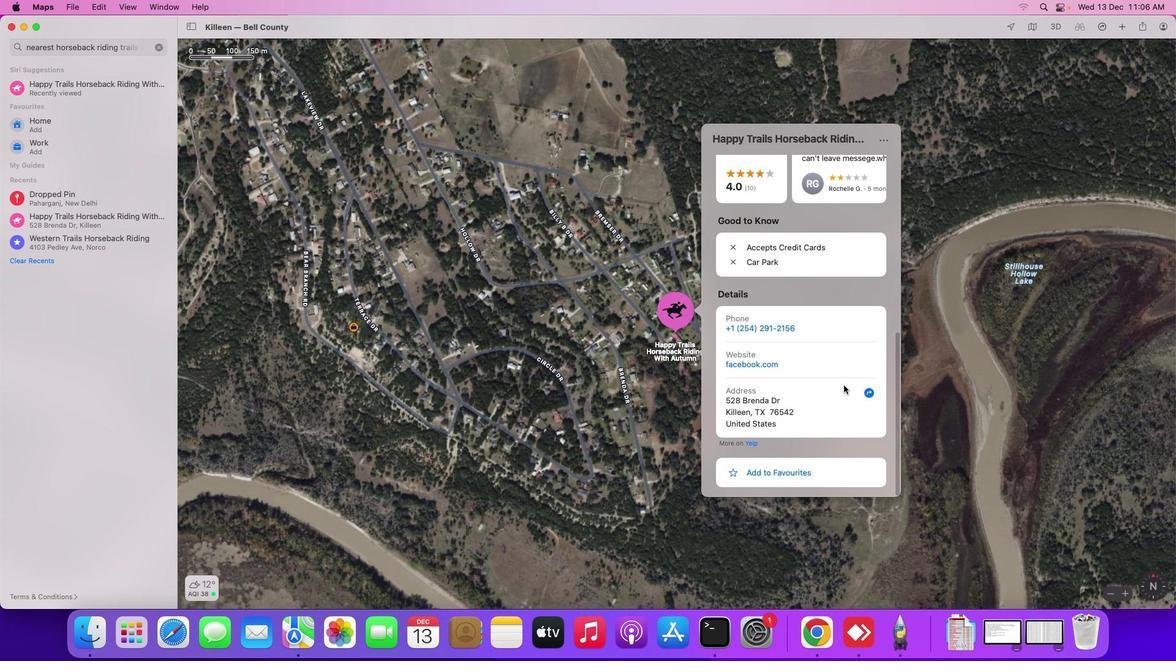 
Action: Mouse scrolled (844, 386) with delta (0, 0)
Screenshot: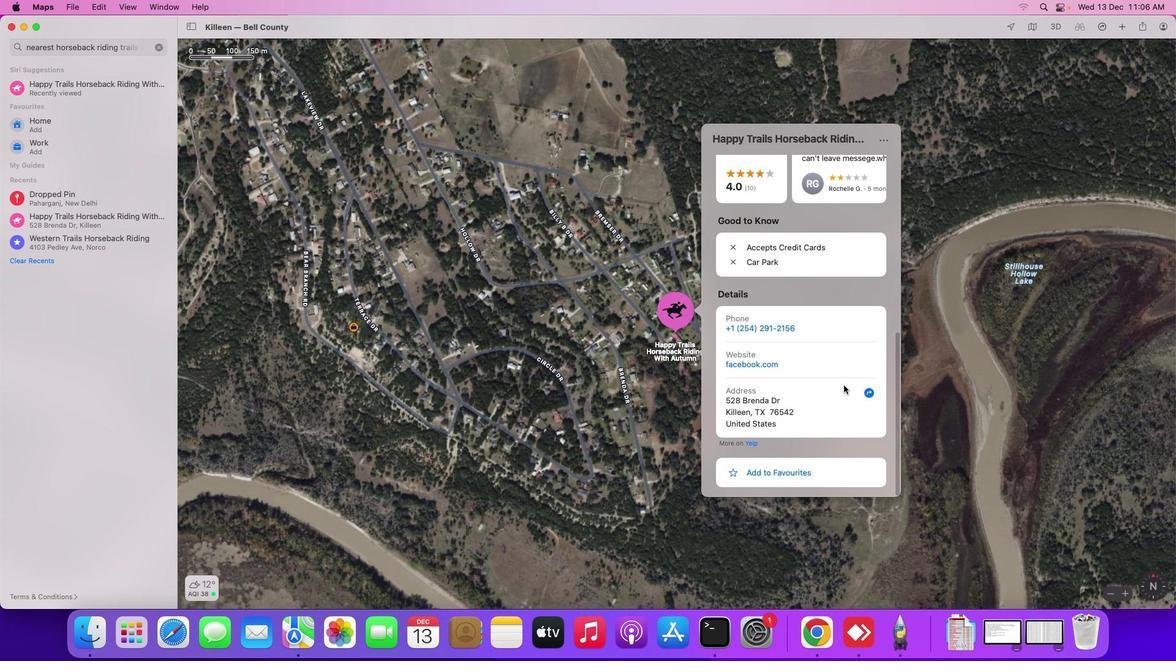 
Action: Mouse scrolled (844, 386) with delta (0, -1)
Screenshot: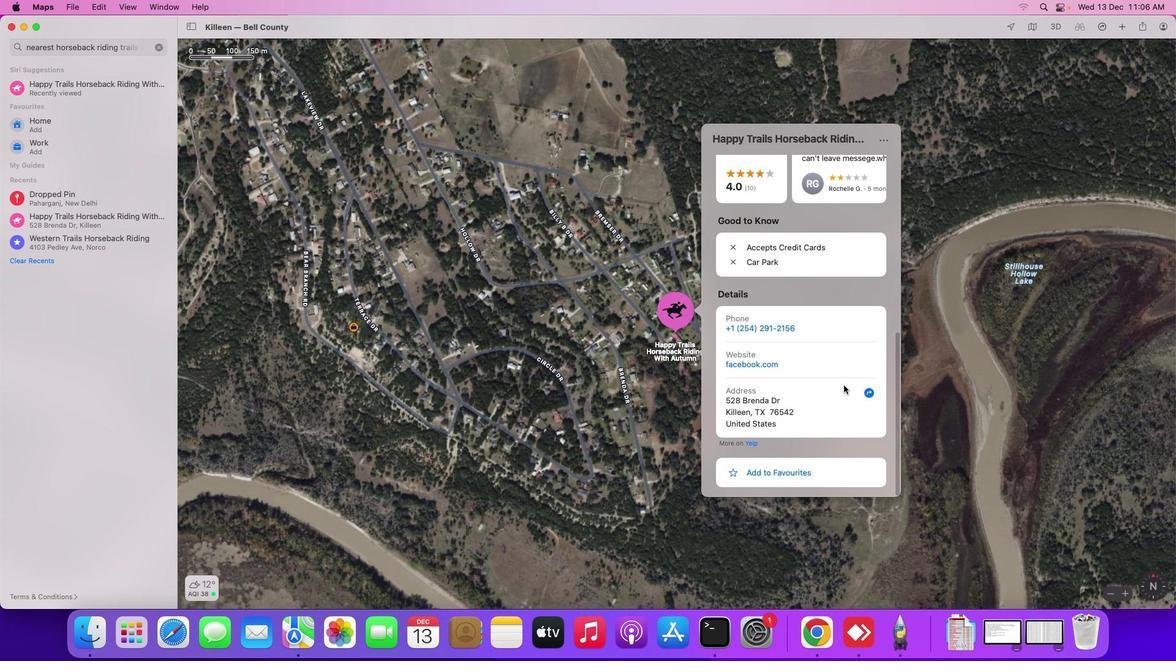 
Action: Mouse moved to (839, 385)
Screenshot: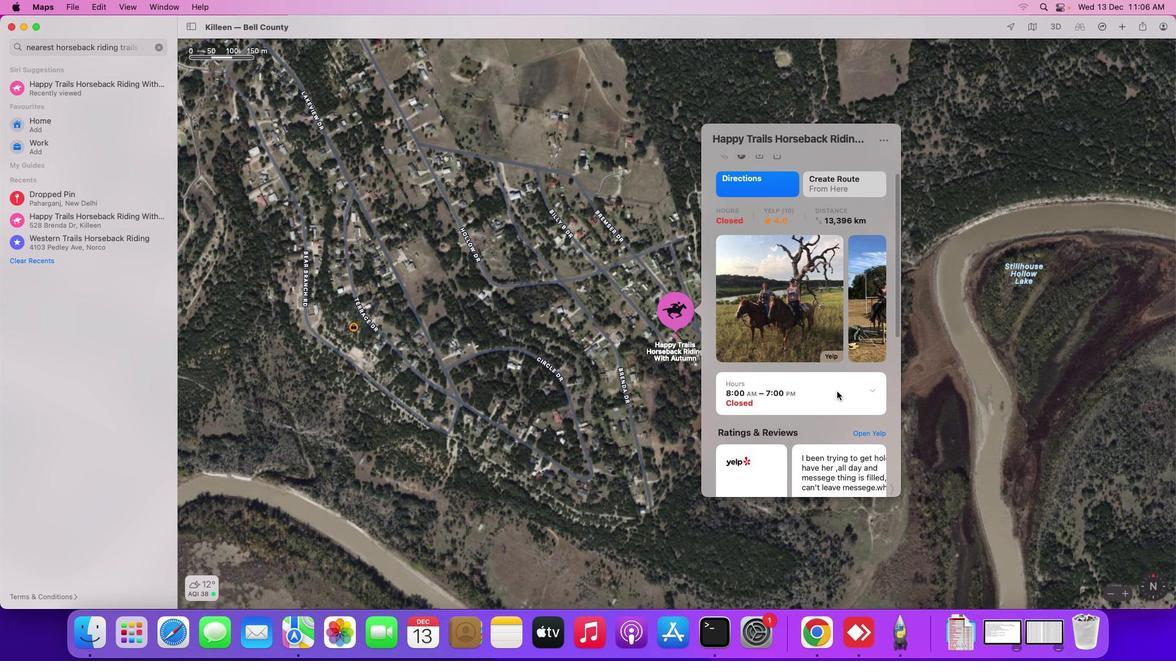 
Action: Mouse scrolled (839, 385) with delta (0, 0)
Screenshot: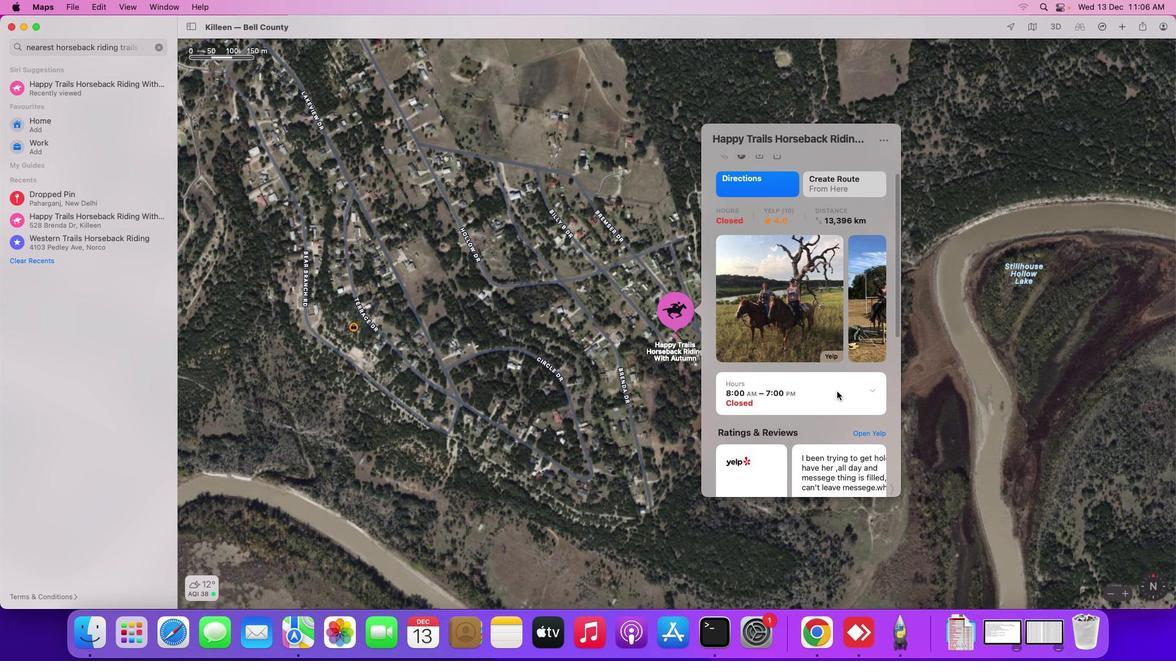 
Action: Mouse moved to (839, 385)
Screenshot: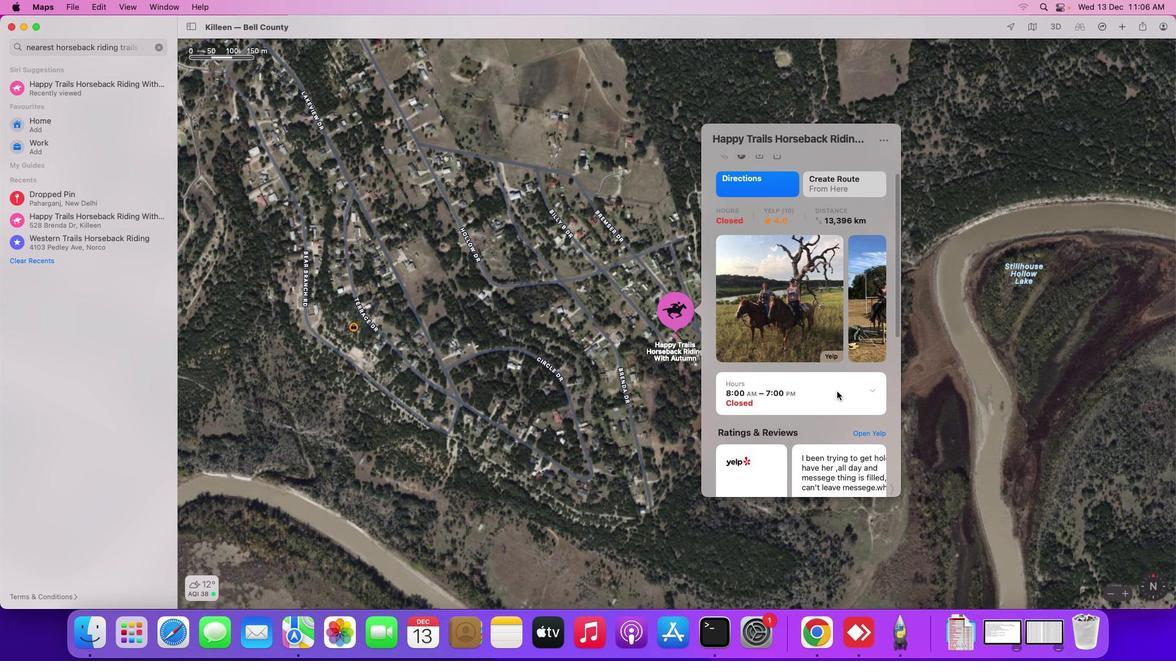 
Action: Mouse scrolled (839, 385) with delta (0, 1)
Screenshot: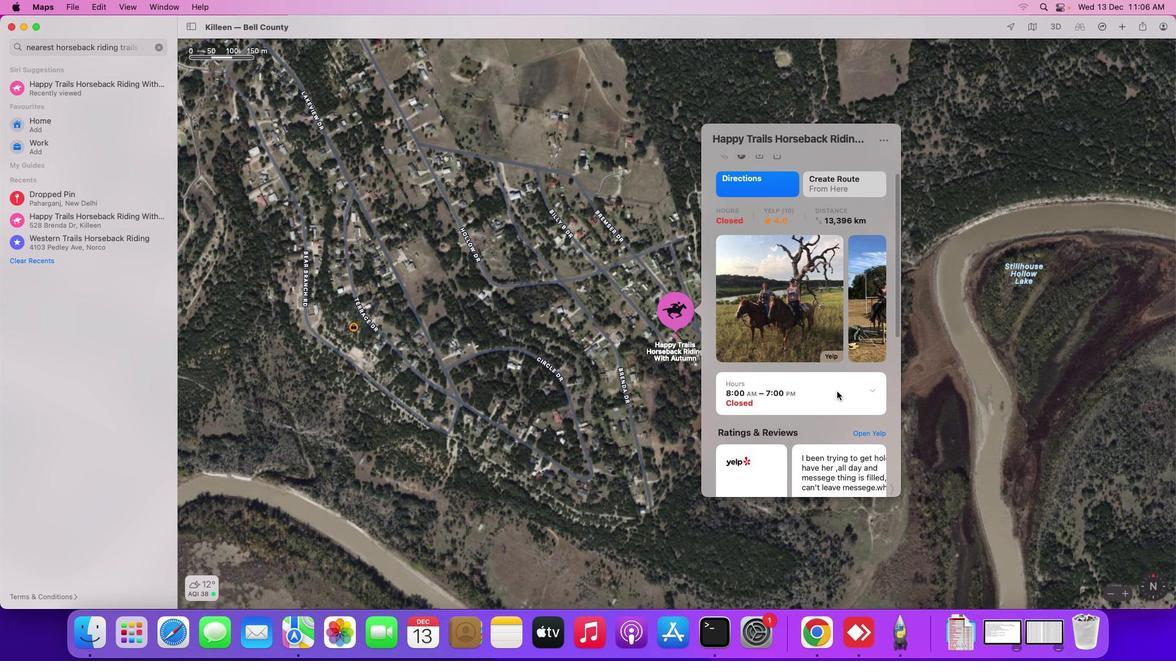 
Action: Mouse moved to (838, 387)
Screenshot: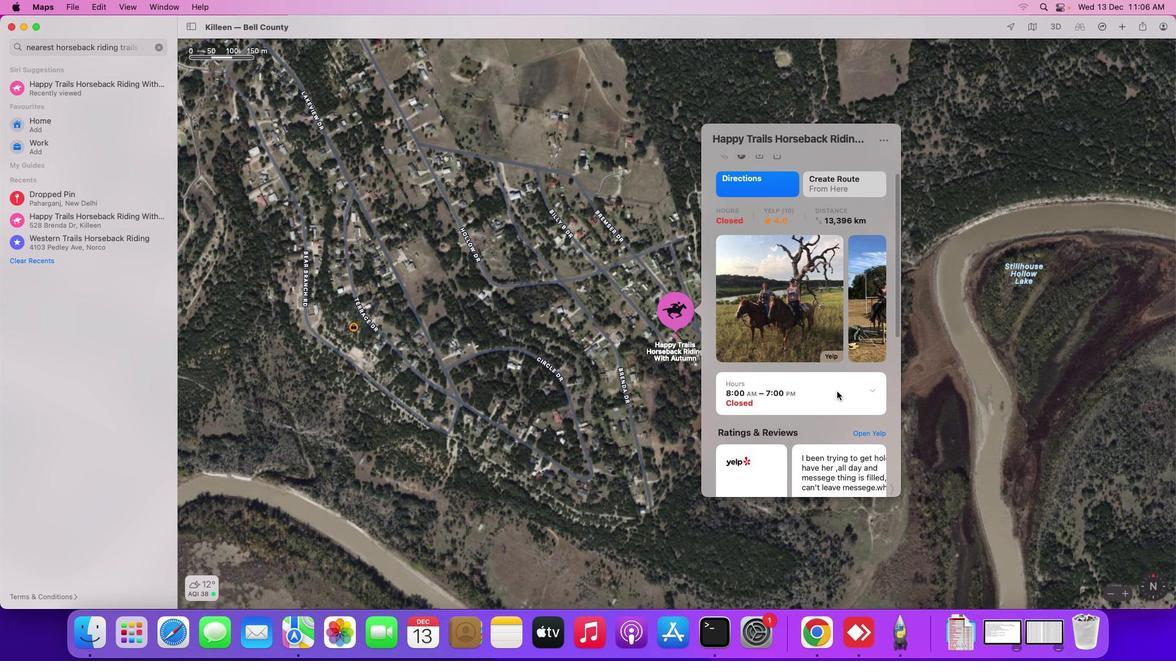 
Action: Mouse scrolled (838, 387) with delta (0, 3)
Screenshot: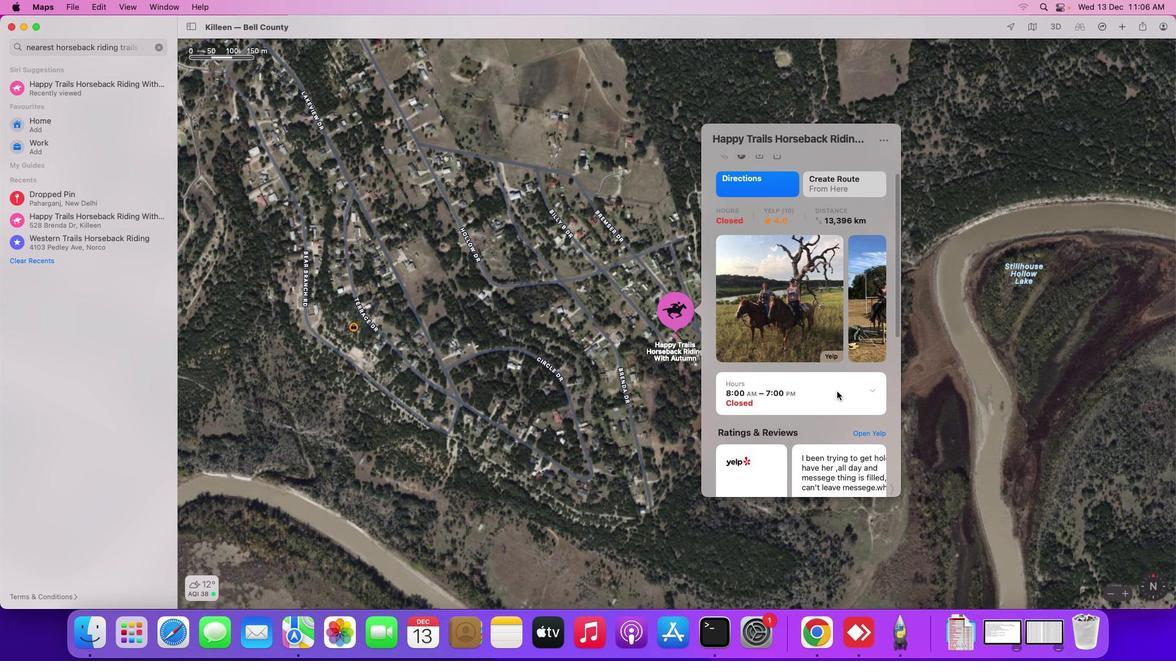 
Action: Mouse moved to (838, 387)
Screenshot: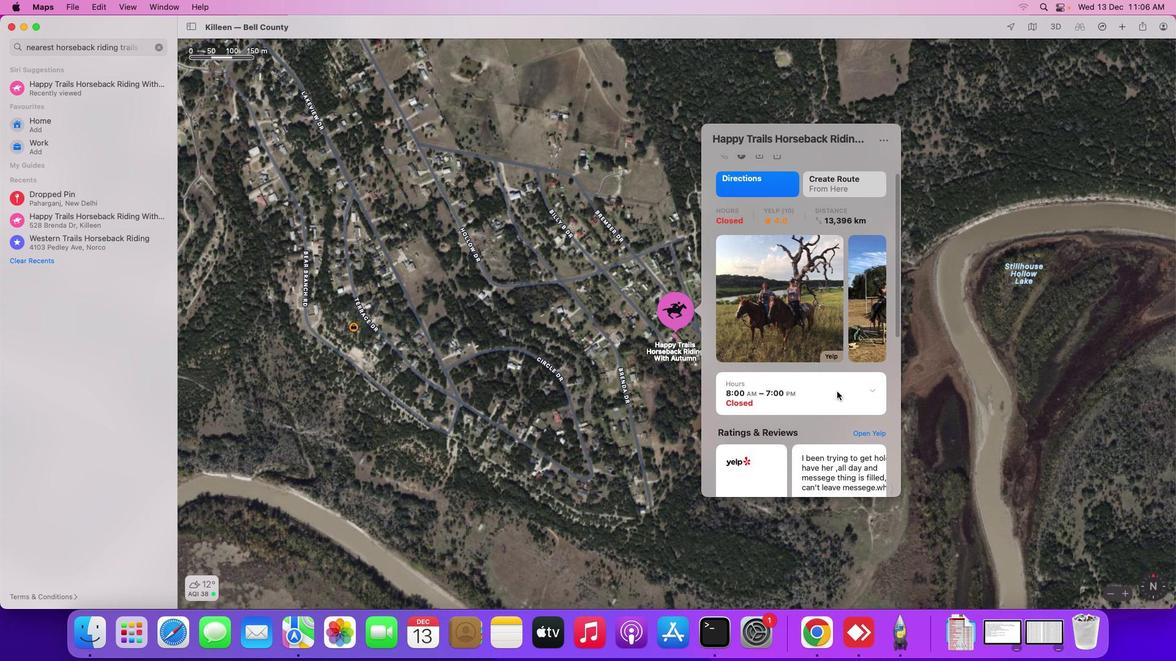 
Action: Mouse scrolled (838, 387) with delta (0, 4)
Screenshot: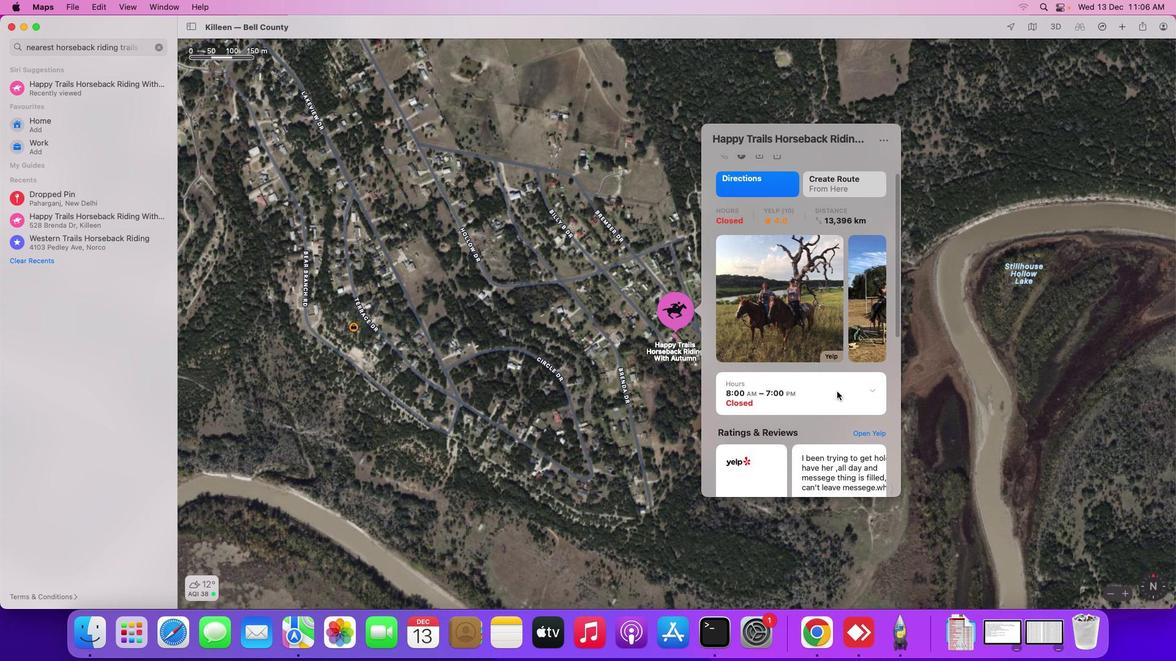 
Action: Mouse scrolled (838, 387) with delta (0, 4)
Screenshot: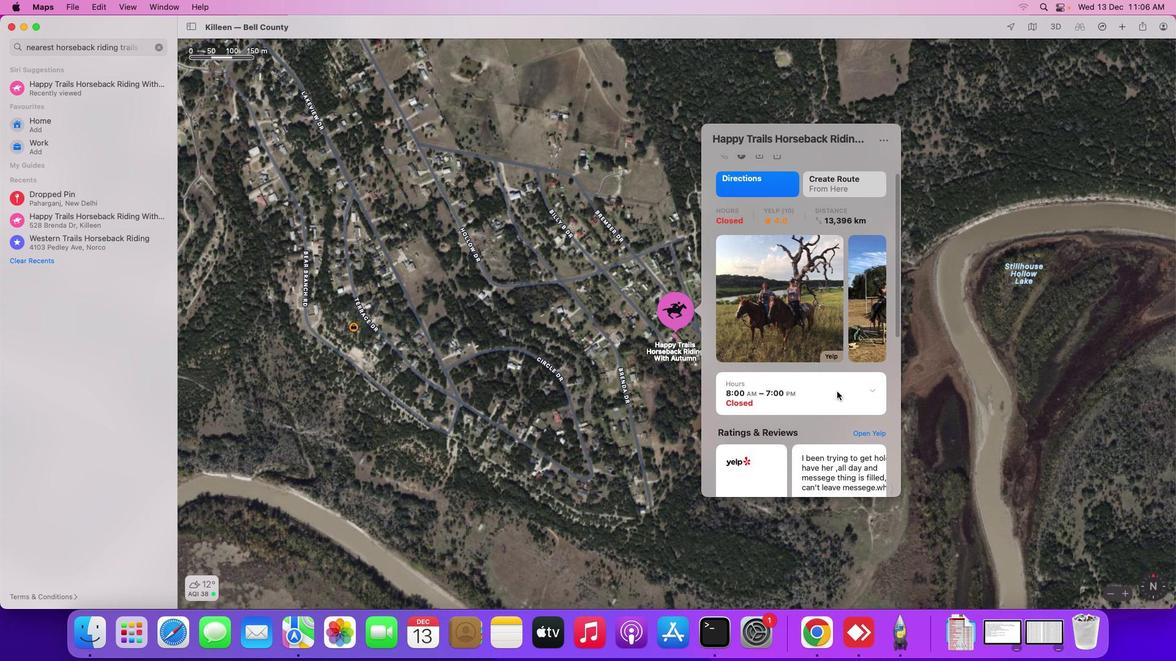 
Action: Mouse moved to (838, 387)
Screenshot: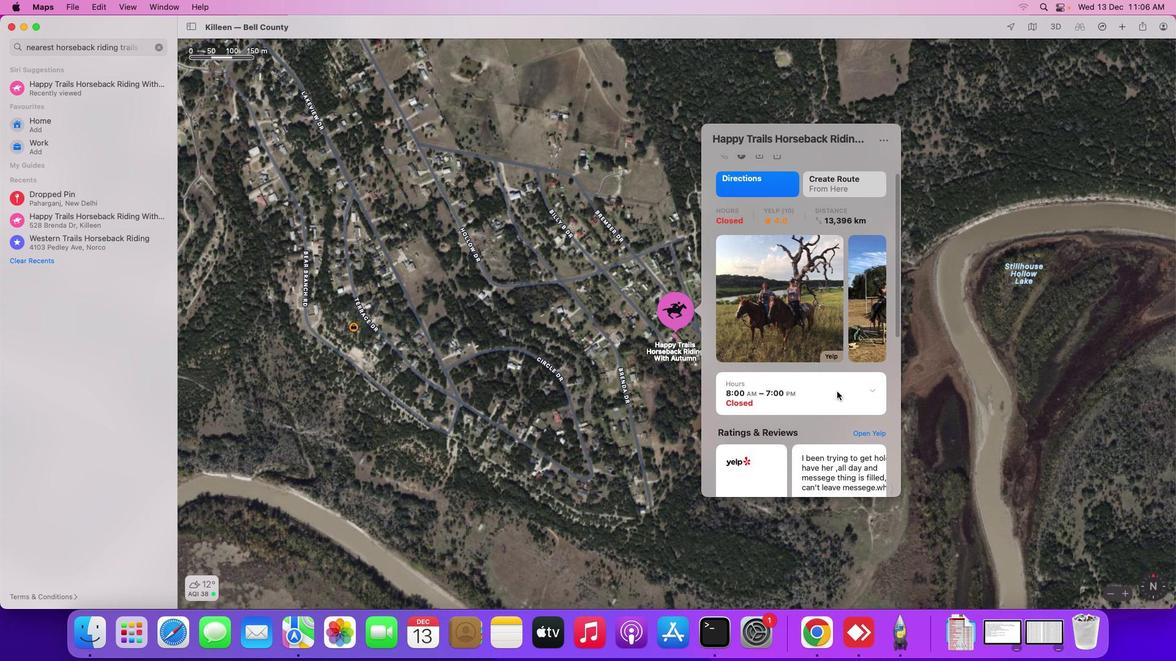 
Action: Mouse scrolled (838, 387) with delta (0, 5)
Screenshot: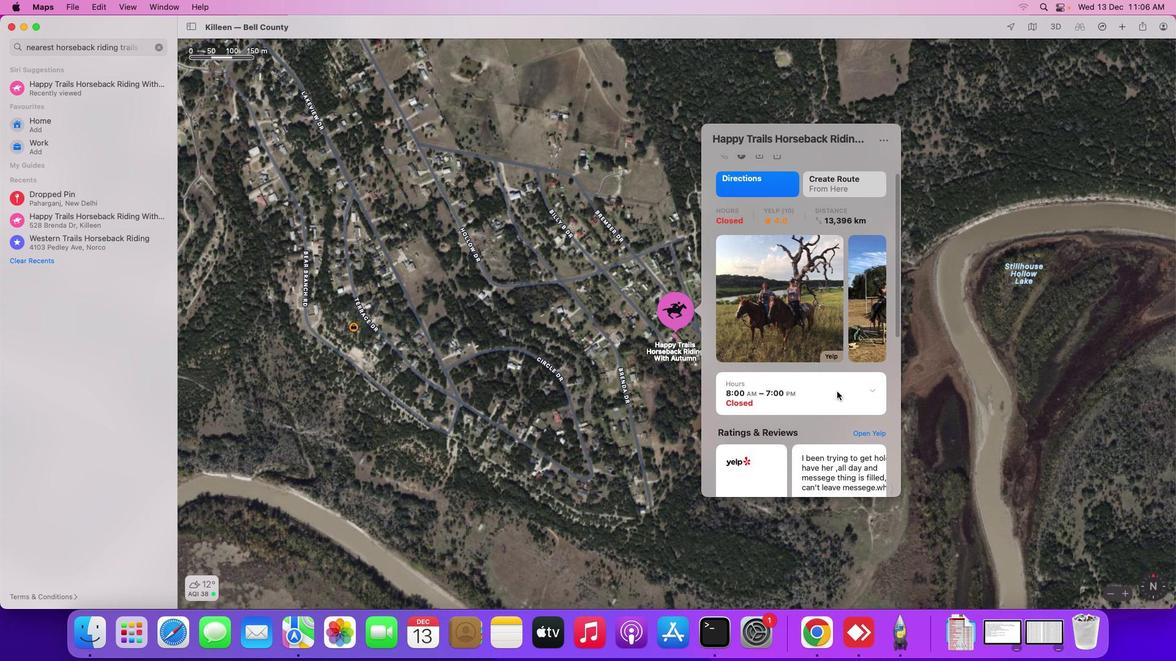 
Action: Mouse moved to (837, 387)
Screenshot: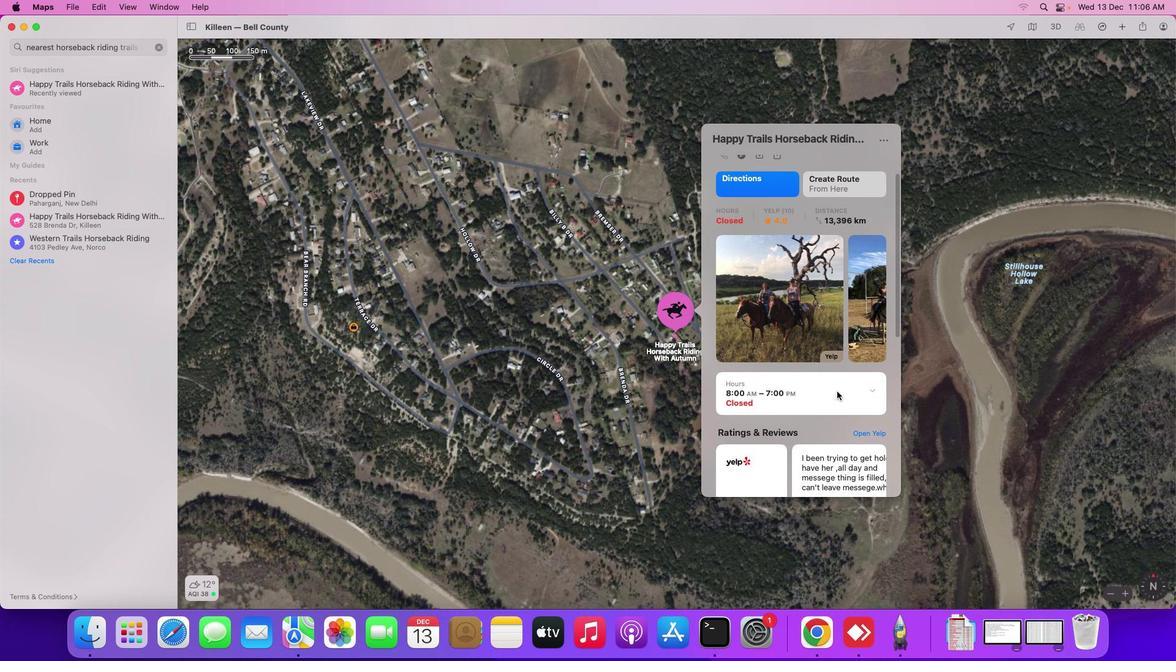 
Action: Mouse scrolled (837, 387) with delta (0, 5)
Screenshot: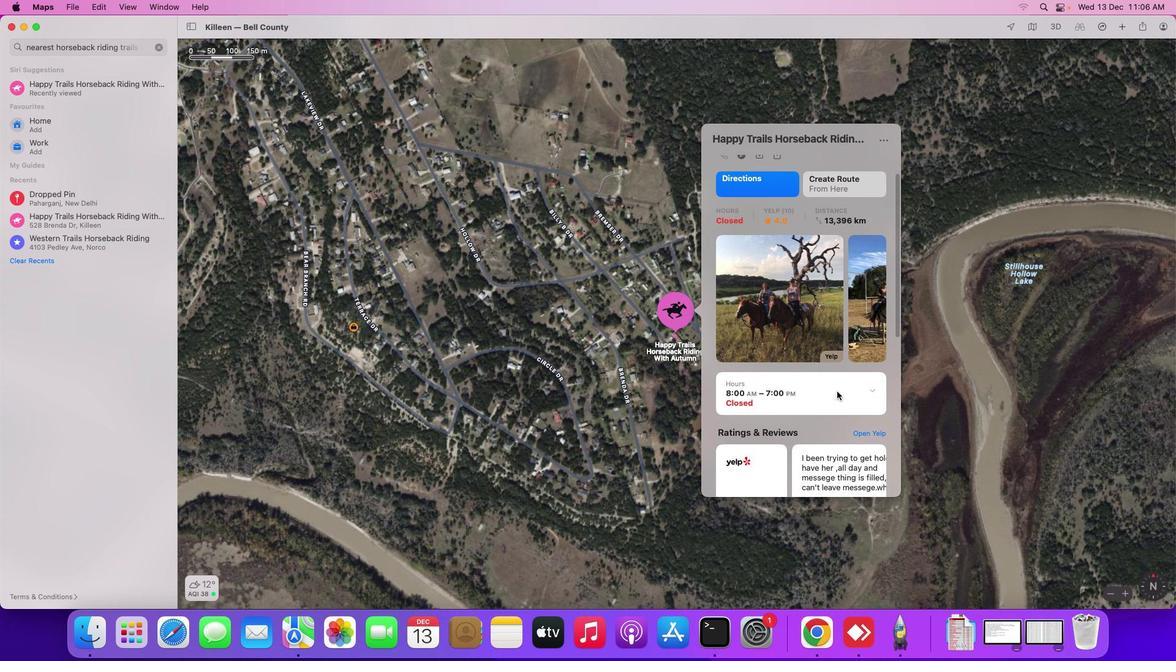 
Action: Mouse moved to (837, 389)
Screenshot: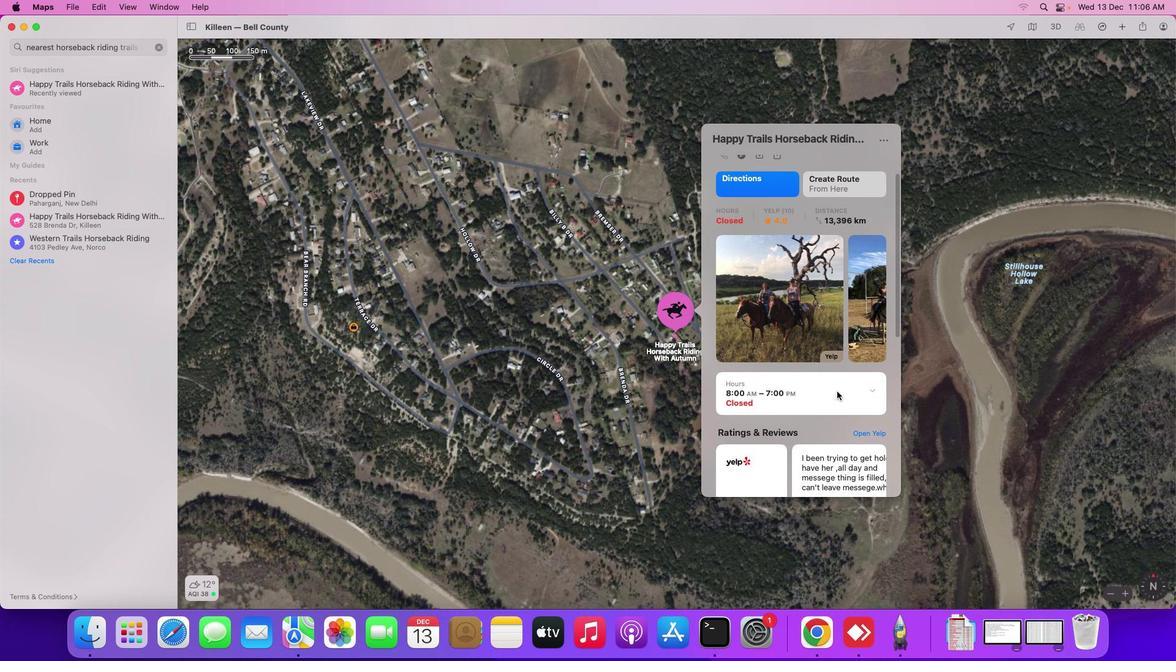
Action: Mouse scrolled (837, 389) with delta (0, 5)
Screenshot: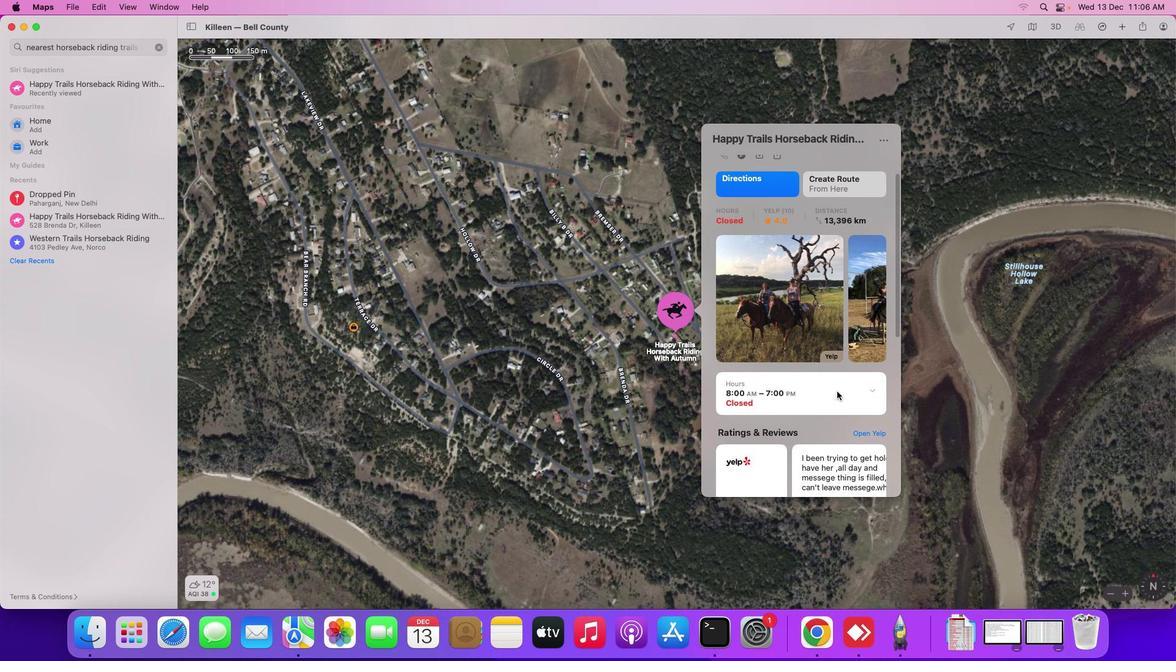 
Action: Mouse moved to (126, 48)
Screenshot: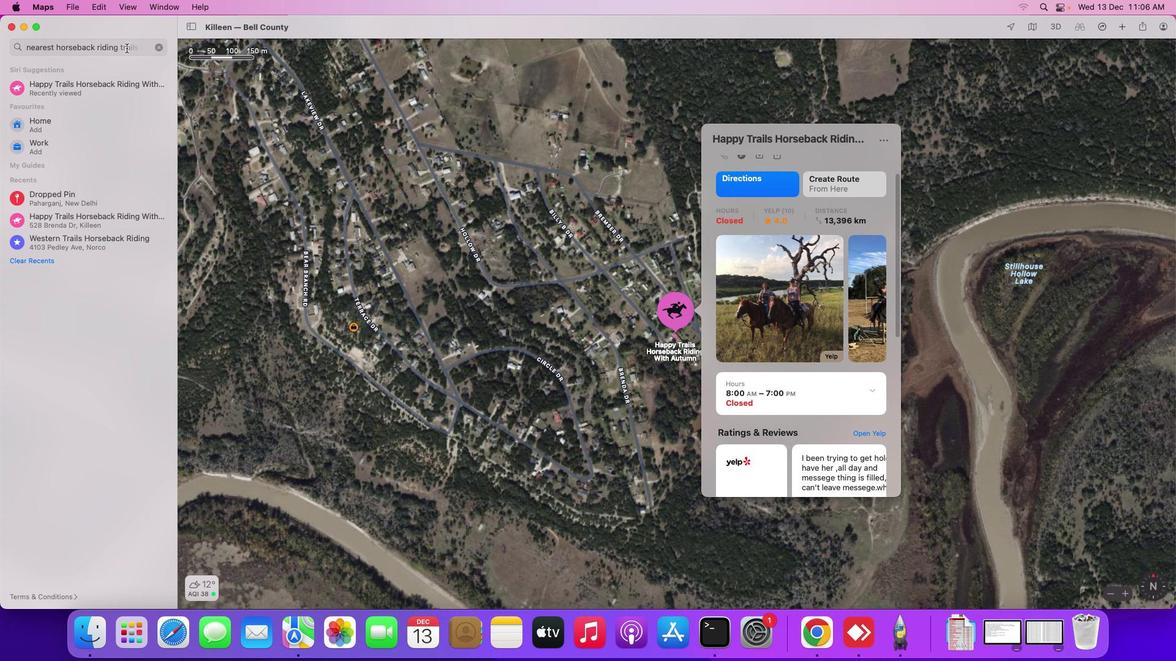 
Action: Mouse pressed left at (126, 48)
Screenshot: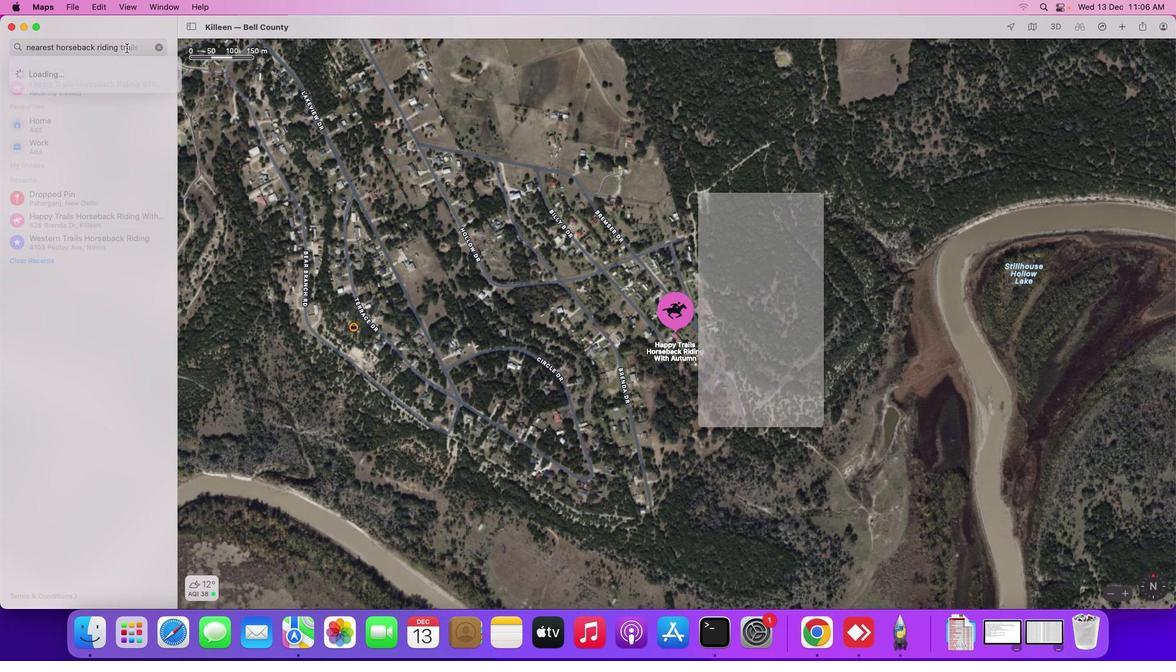
Action: Mouse moved to (107, 135)
Screenshot: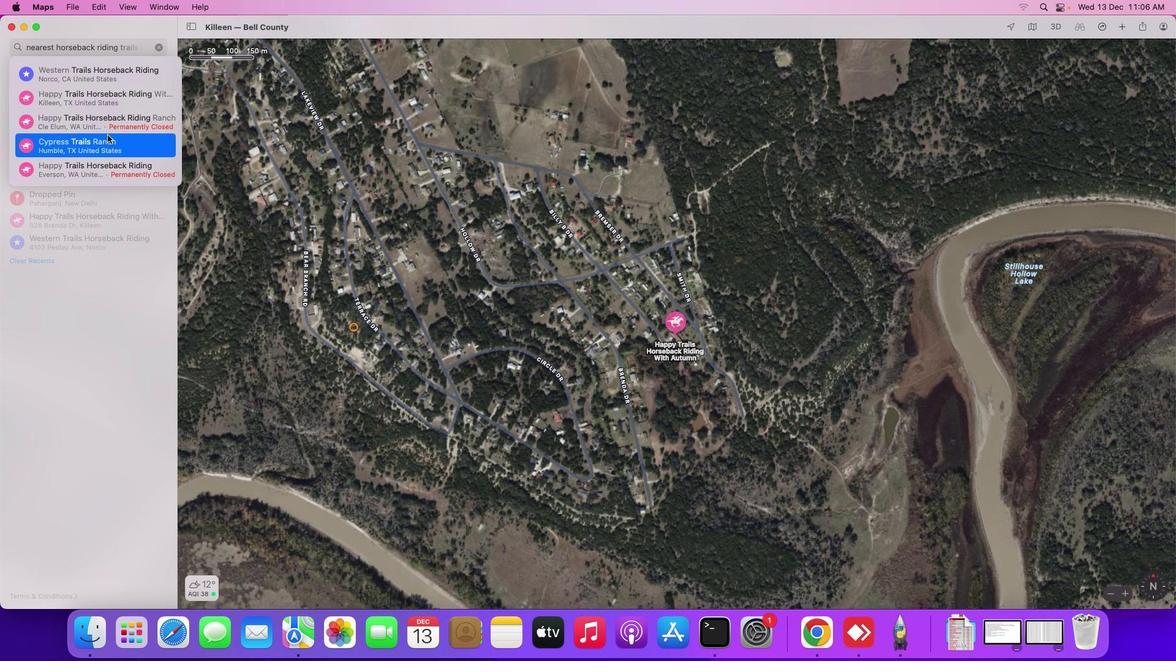 
Action: Mouse pressed left at (107, 135)
Screenshot: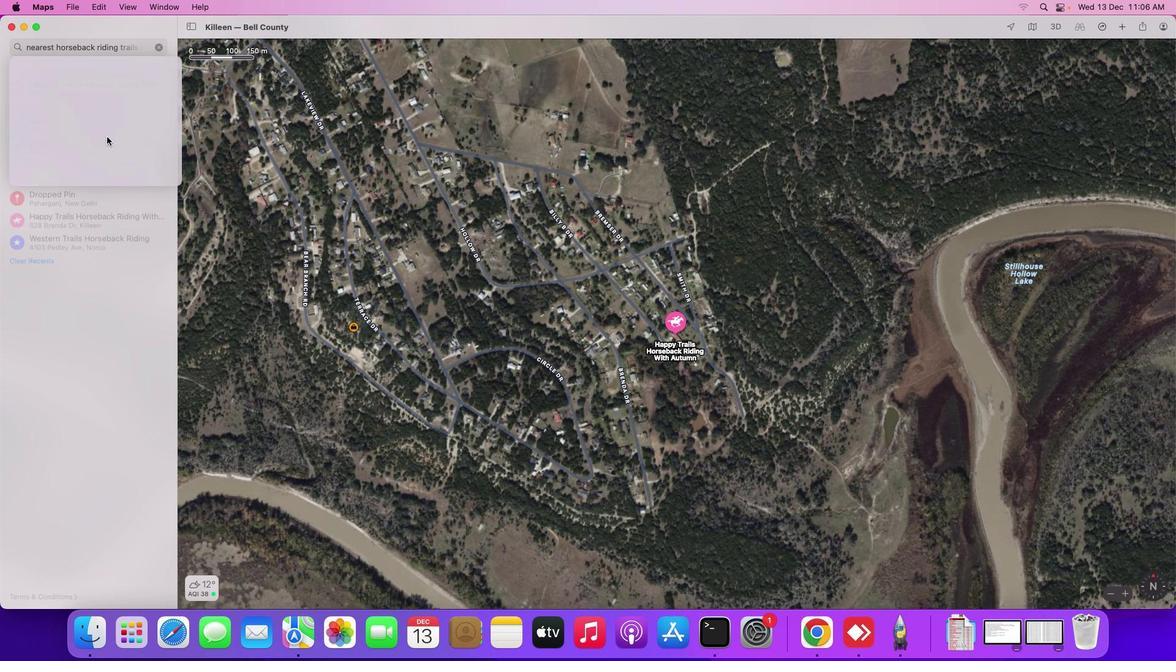 
Action: Mouse moved to (664, 229)
Screenshot: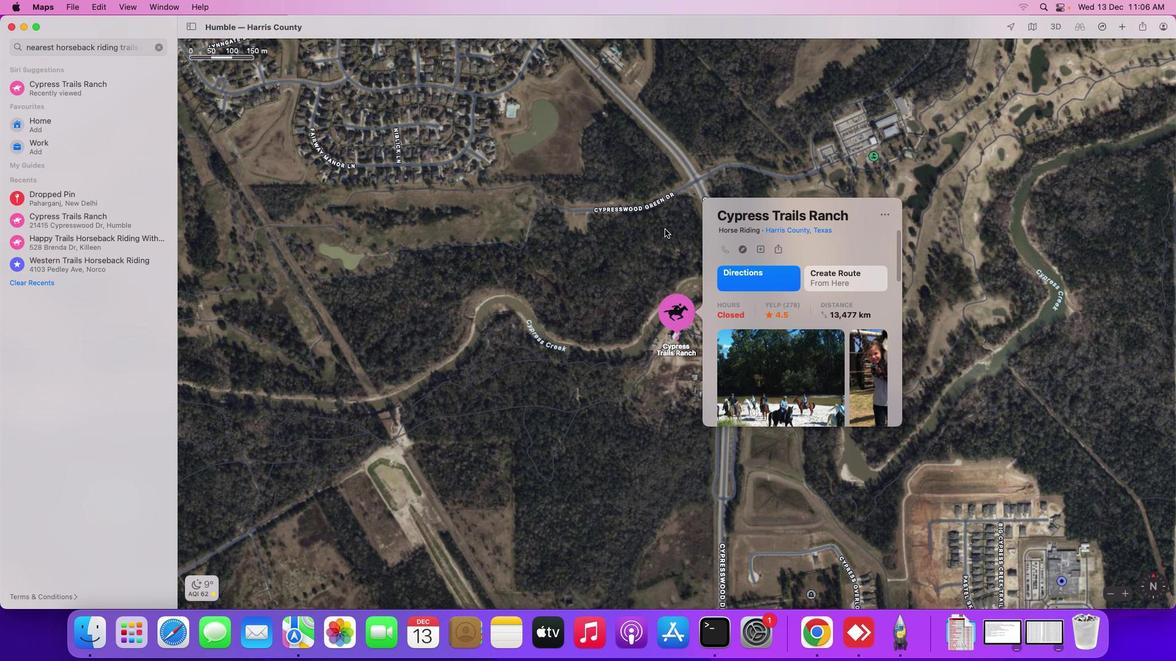 
